 Task: Open Card Sales Contracts Review in Board Influencer Identification to Workspace Account Management and add a team member Softage.4@softage.net, a label Green, a checklist Lean Six Sigma, an attachment from Trello, a color Green and finally, add a card description 'Research and develop new service offerings' and a comment 'Given the potential impact of this task on our company long-term goals, let us ensure that we approach it with a sense of strategic foresight.'. Add a start date 'Jan 08, 1900' with a due date 'Jan 15, 1900'
Action: Mouse moved to (802, 234)
Screenshot: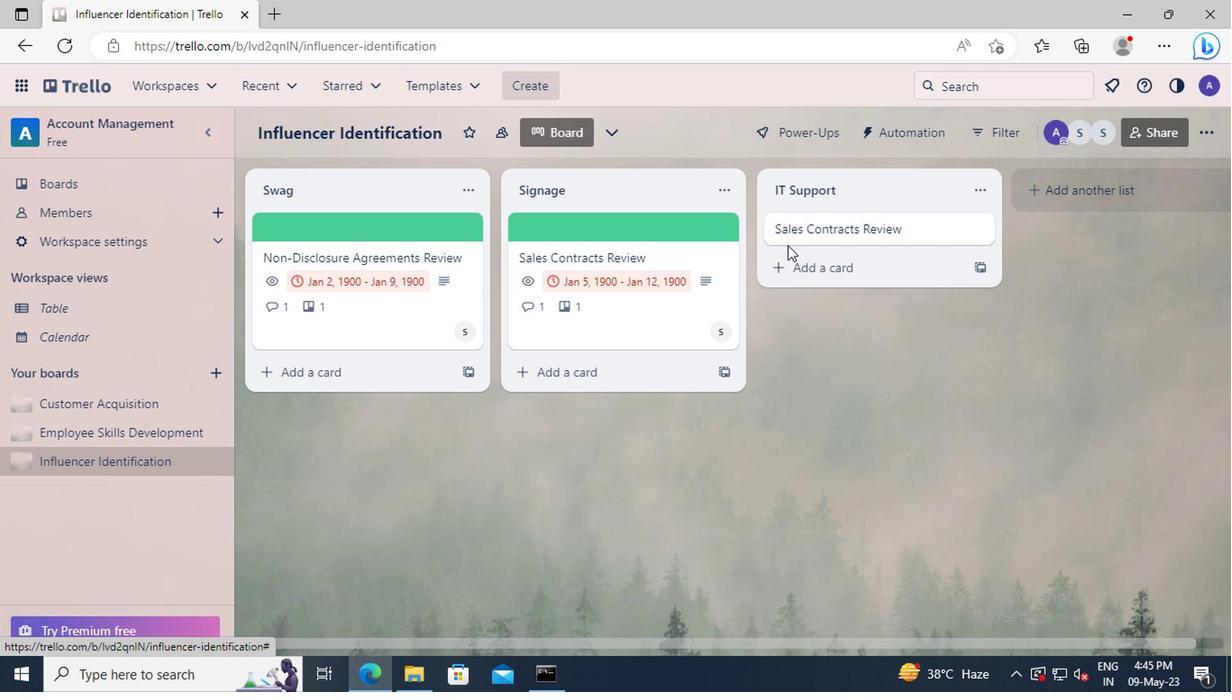 
Action: Mouse pressed left at (802, 234)
Screenshot: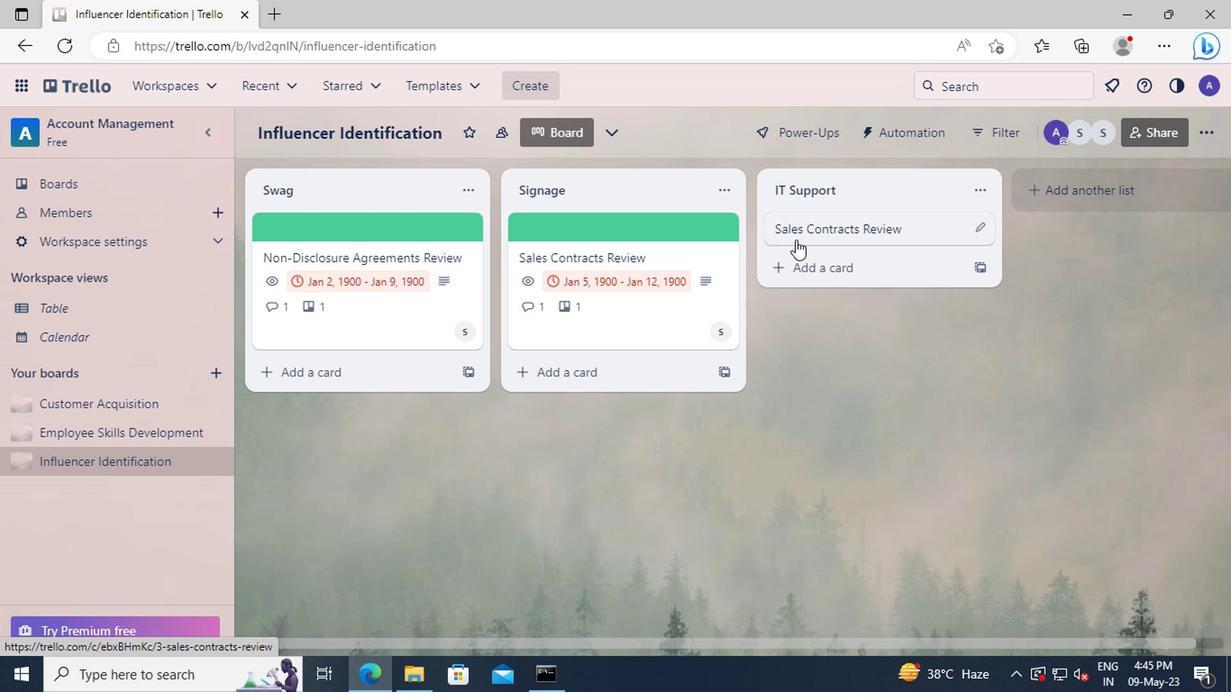 
Action: Mouse moved to (827, 289)
Screenshot: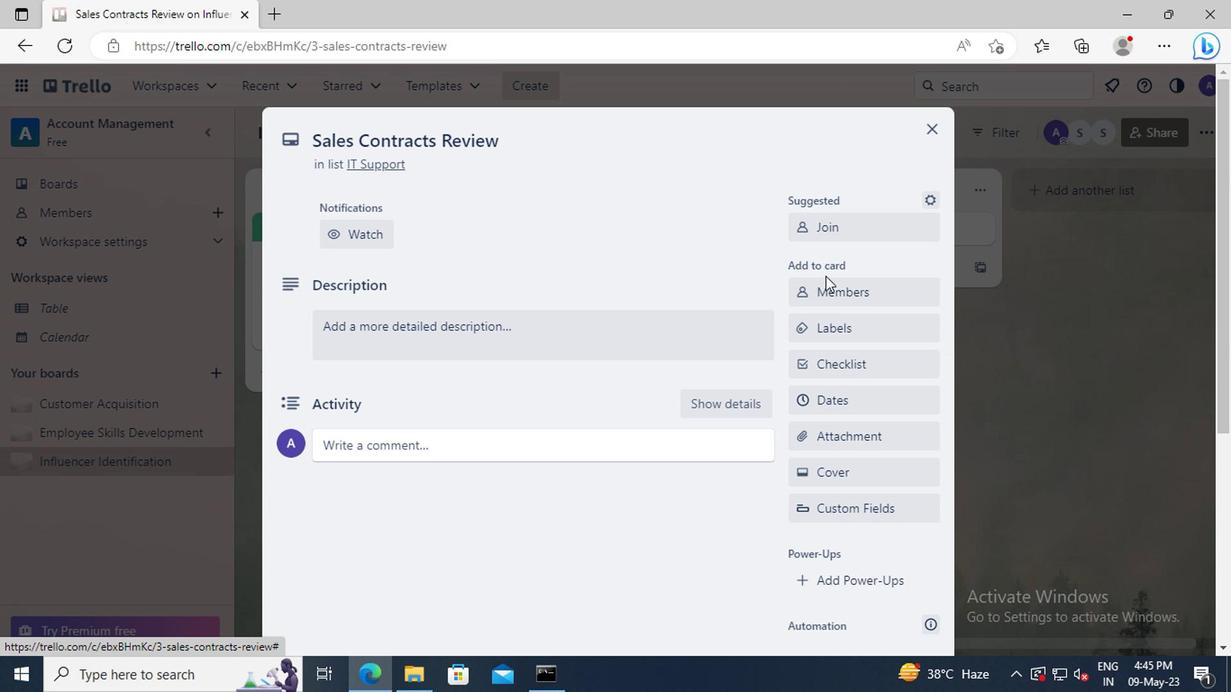 
Action: Mouse pressed left at (827, 289)
Screenshot: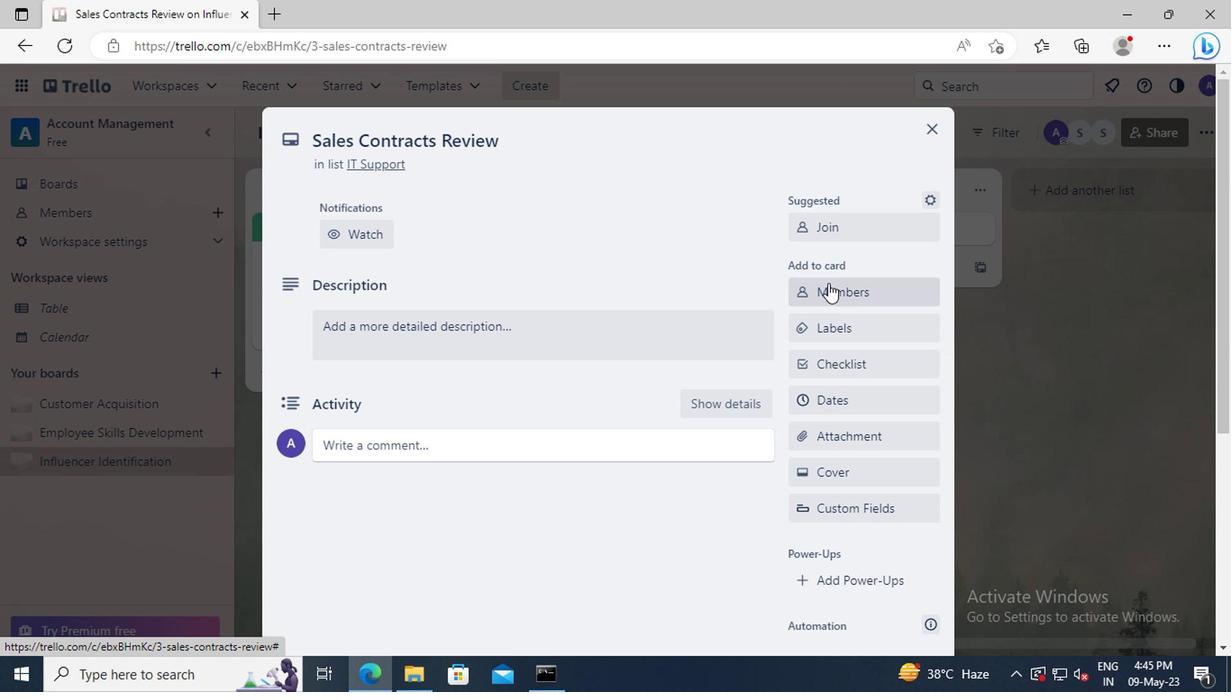 
Action: Mouse moved to (839, 374)
Screenshot: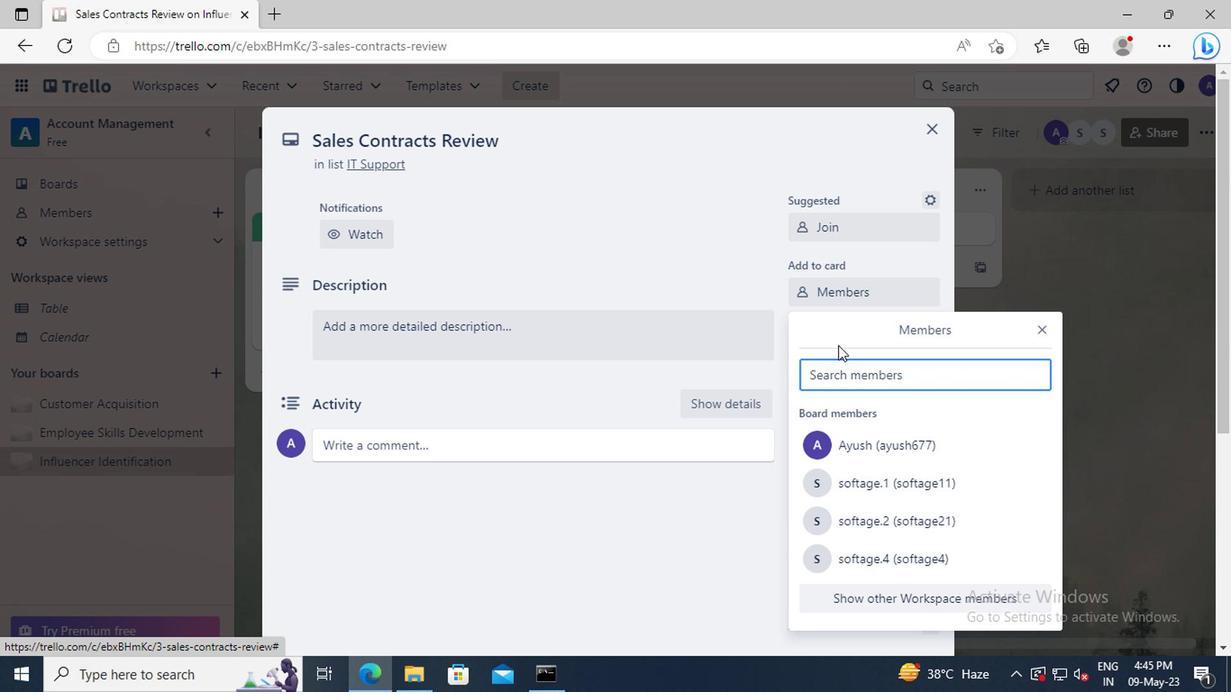 
Action: Mouse pressed left at (839, 374)
Screenshot: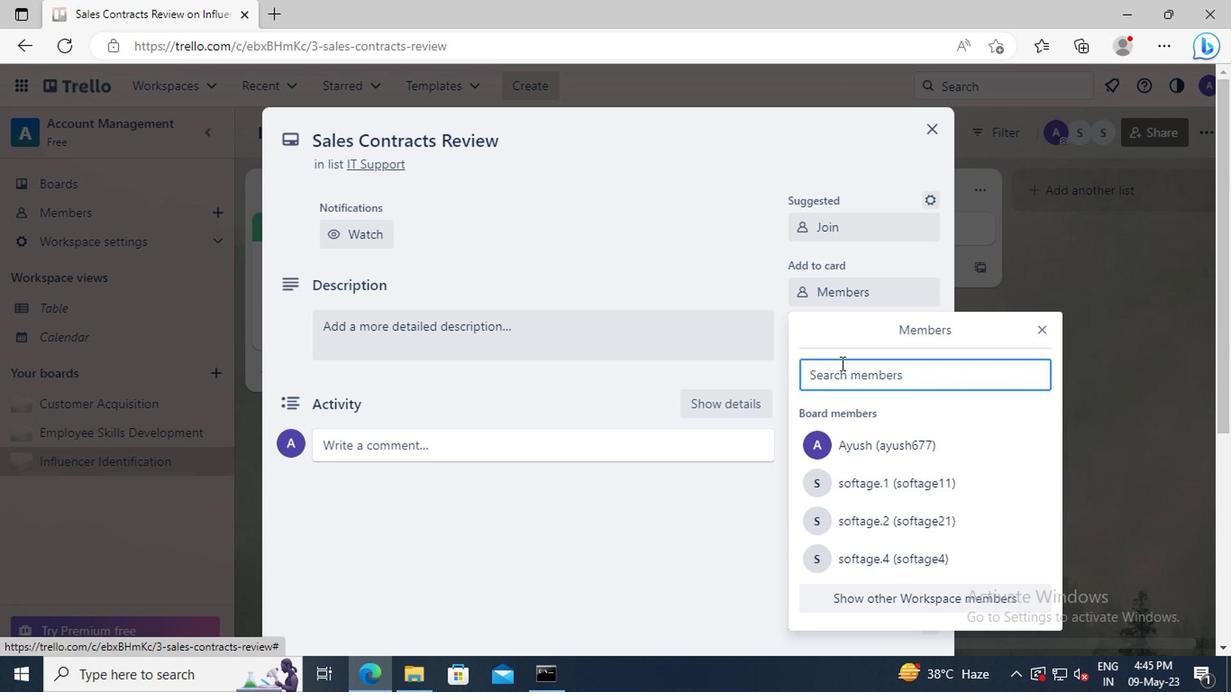 
Action: Key pressed <Key.shift_r>Softage.4
Screenshot: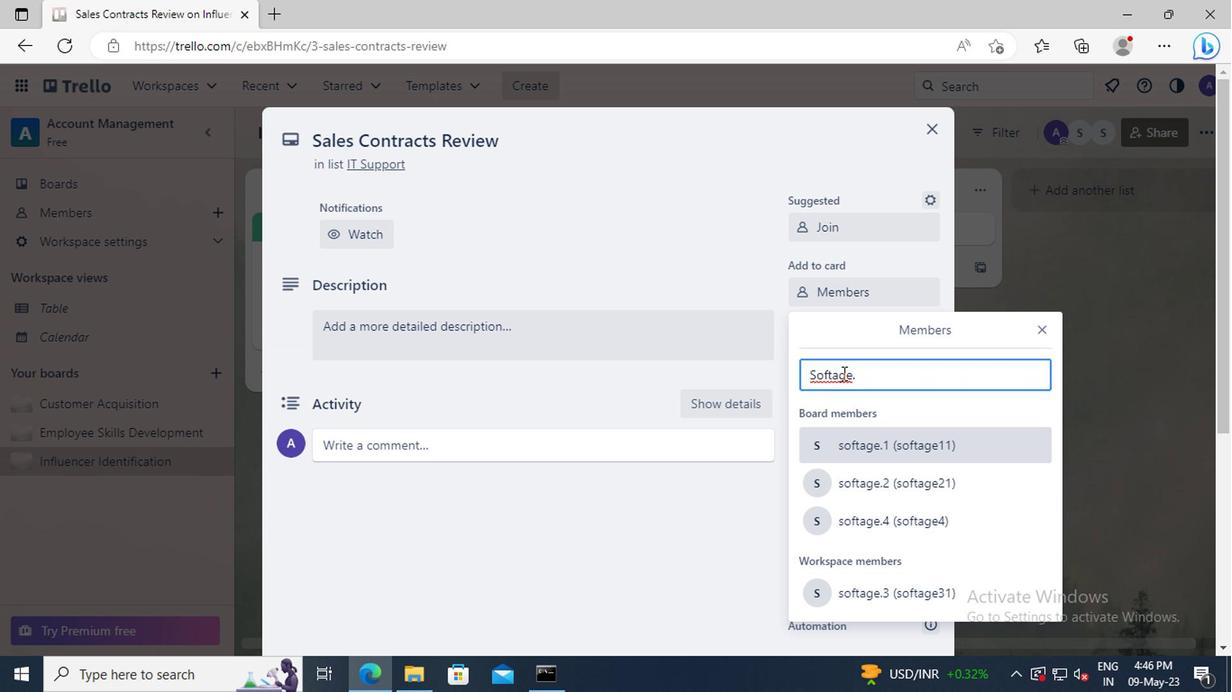 
Action: Mouse moved to (854, 447)
Screenshot: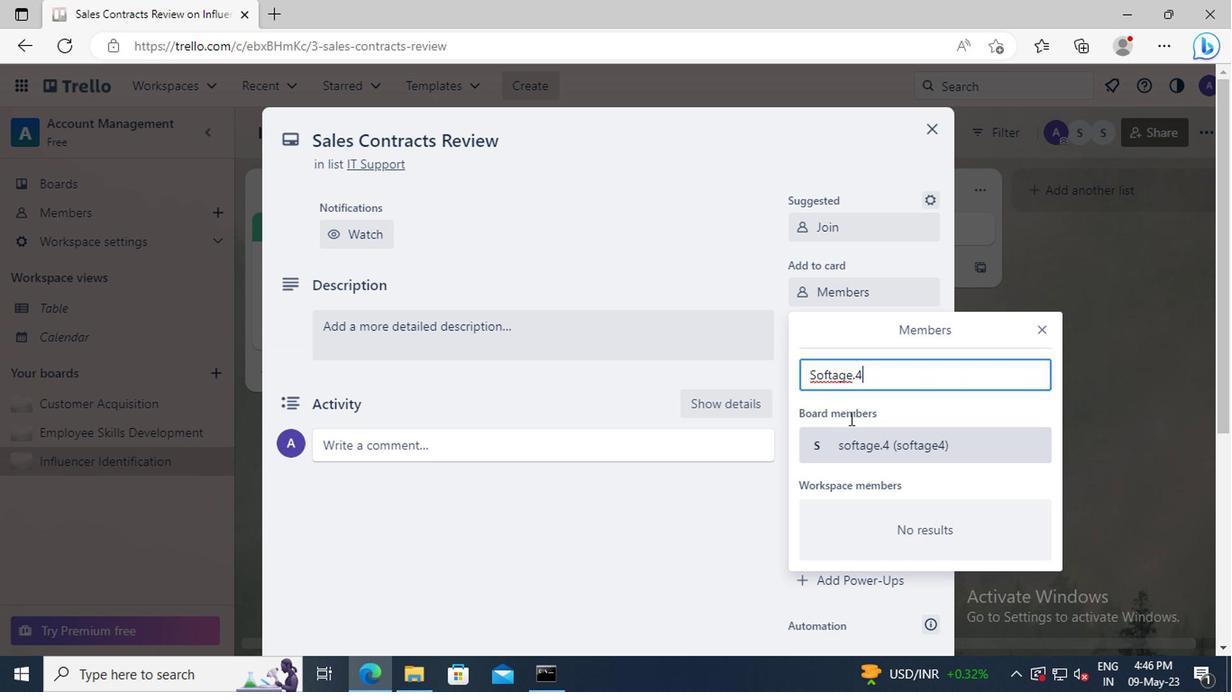 
Action: Mouse pressed left at (854, 447)
Screenshot: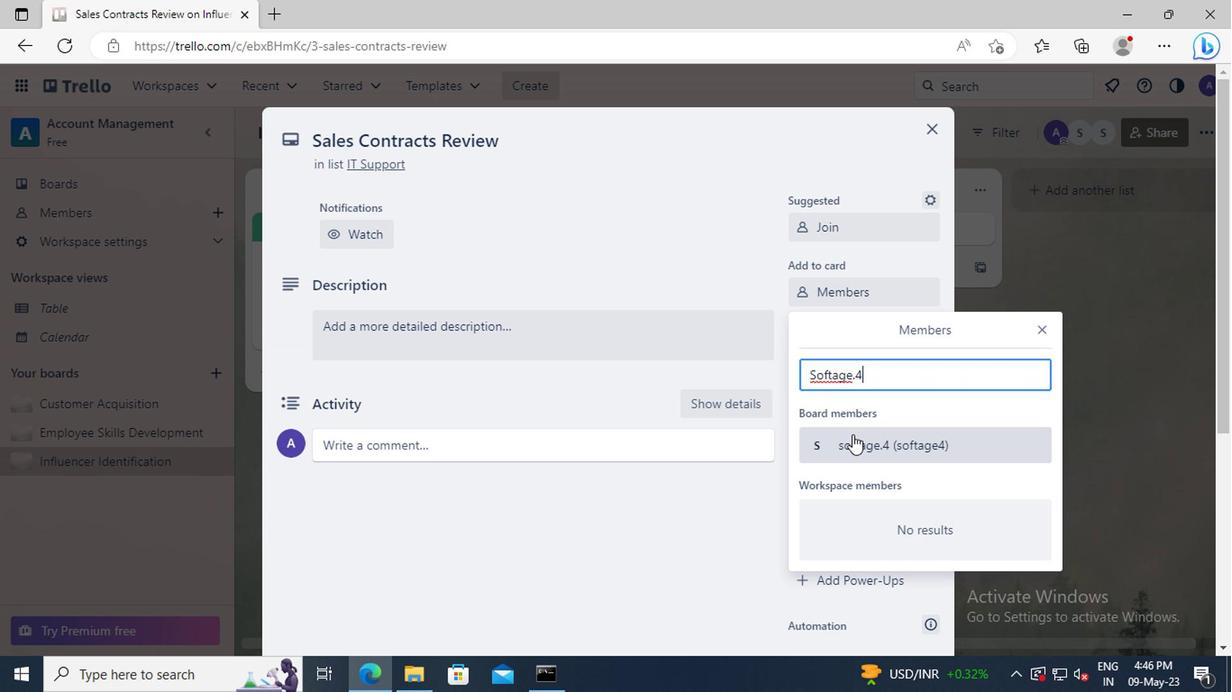 
Action: Mouse moved to (1034, 329)
Screenshot: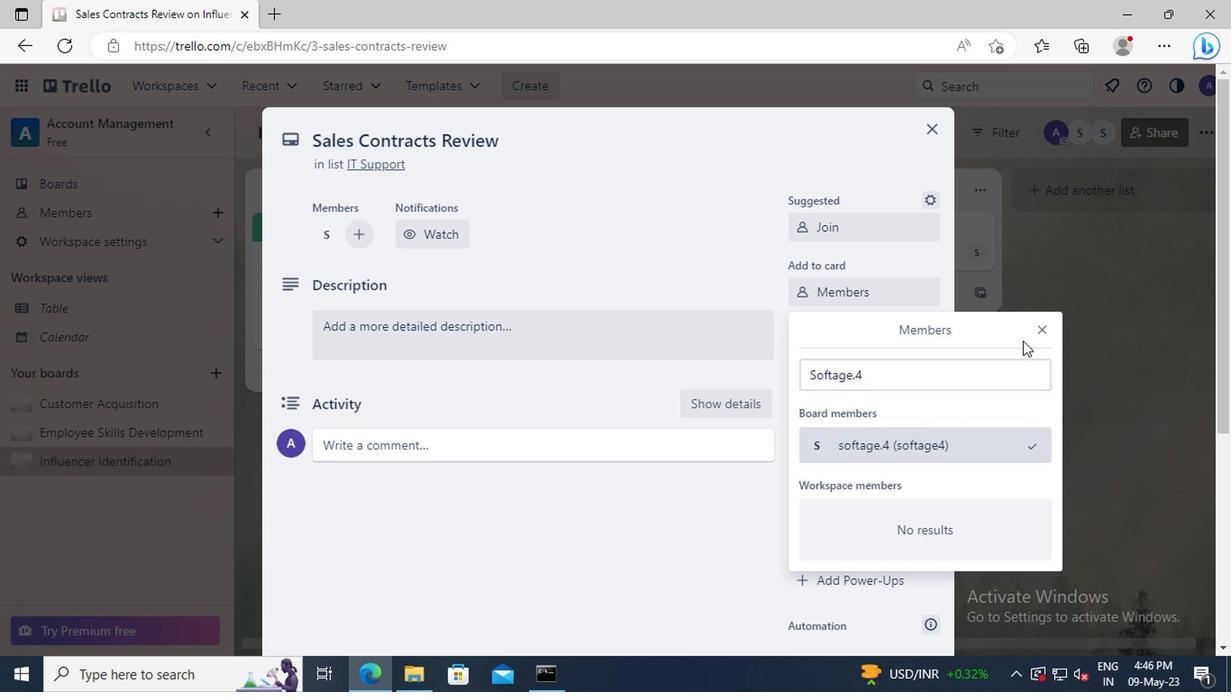 
Action: Mouse pressed left at (1034, 329)
Screenshot: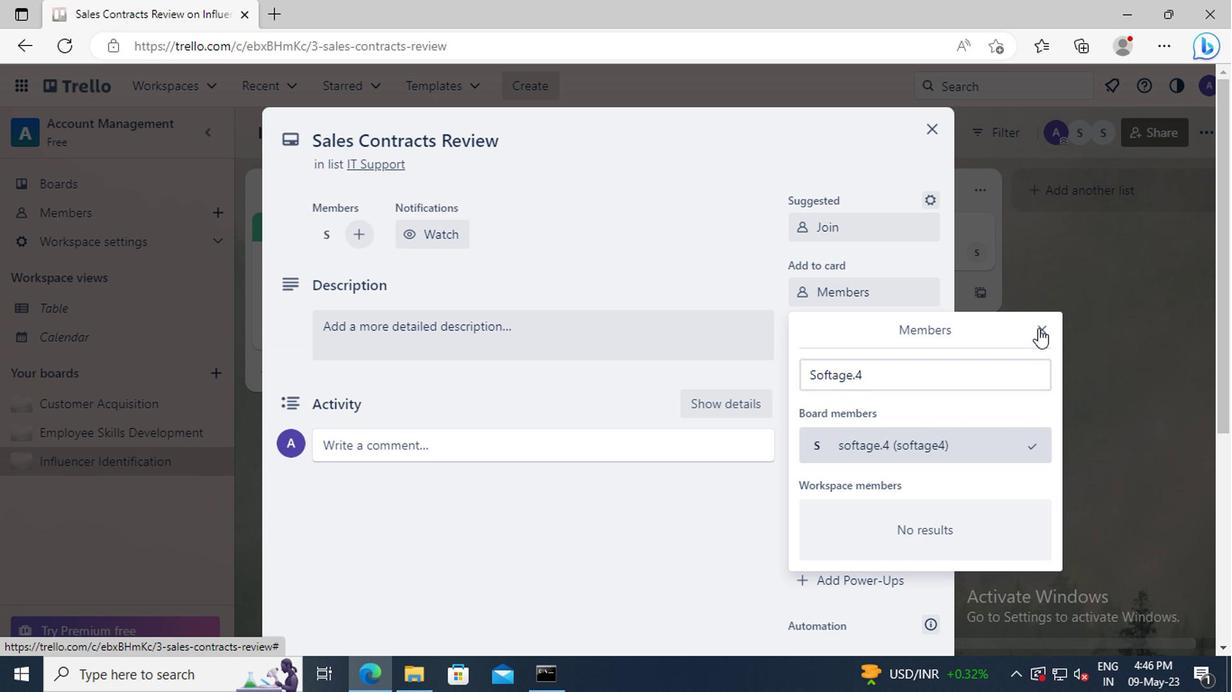 
Action: Mouse moved to (861, 341)
Screenshot: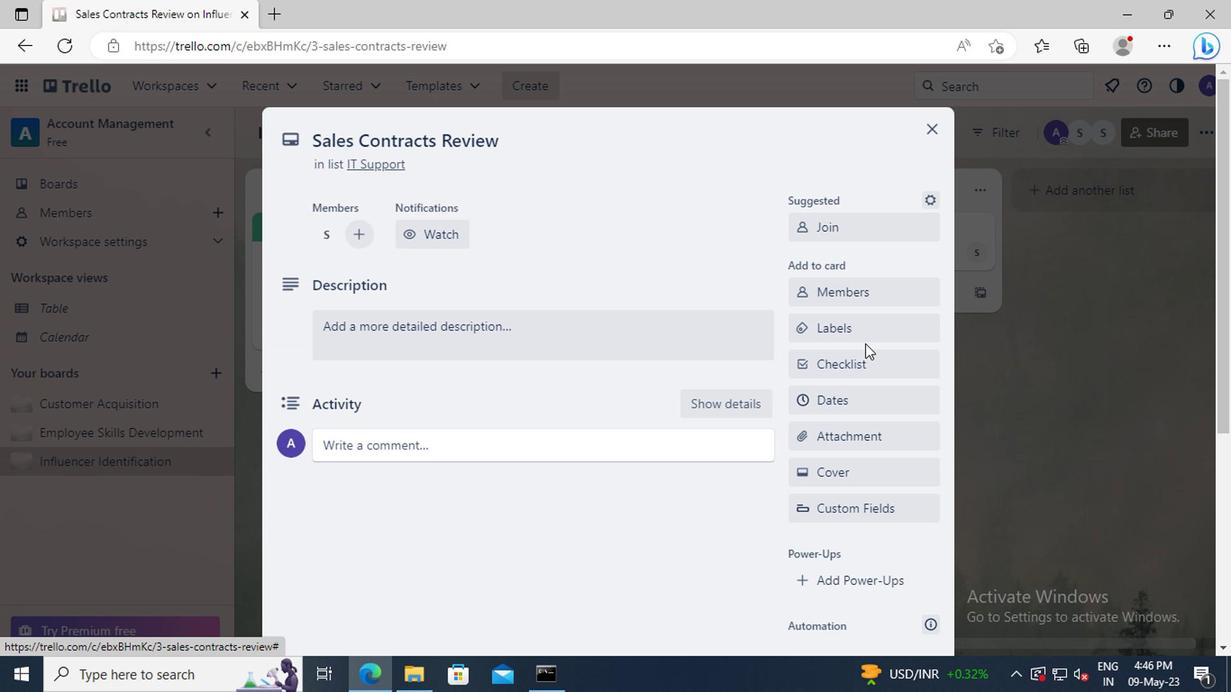
Action: Mouse pressed left at (861, 341)
Screenshot: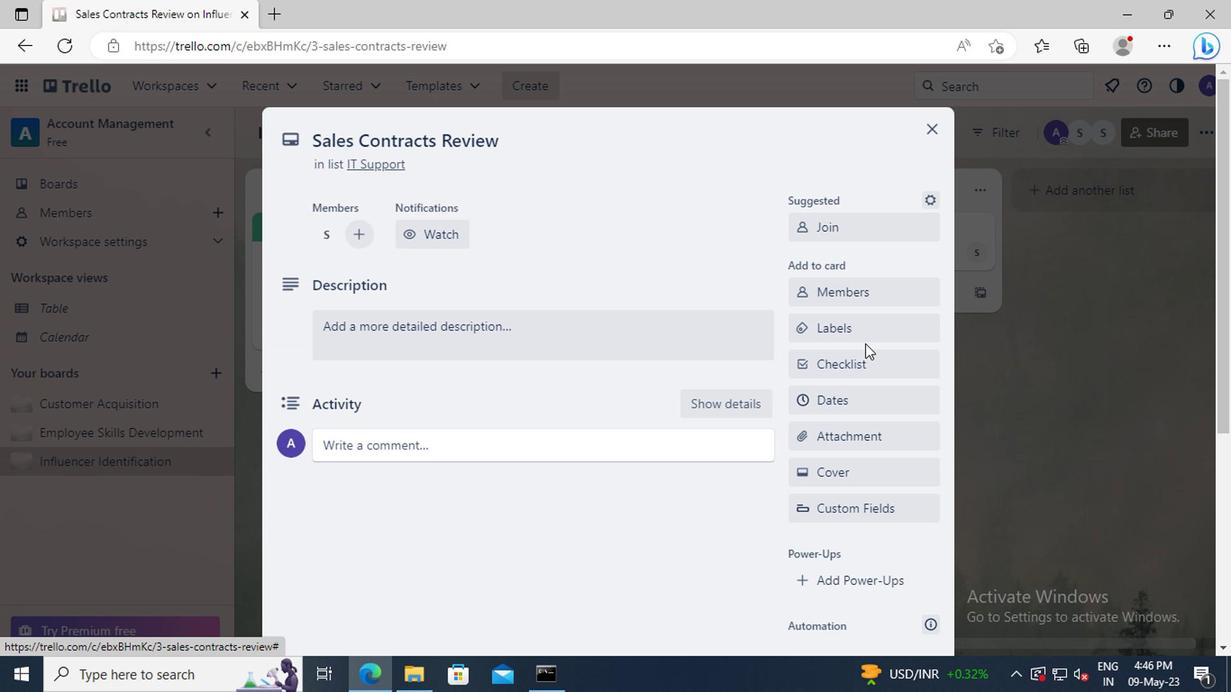 
Action: Mouse moved to (887, 417)
Screenshot: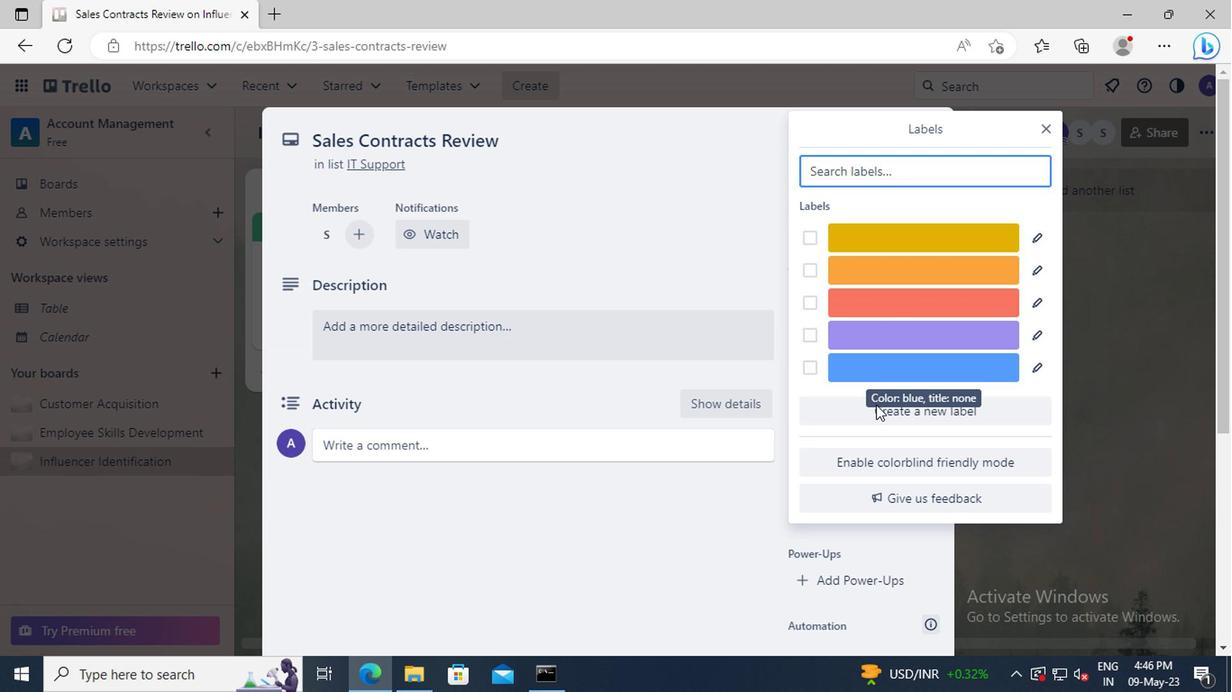 
Action: Mouse pressed left at (887, 417)
Screenshot: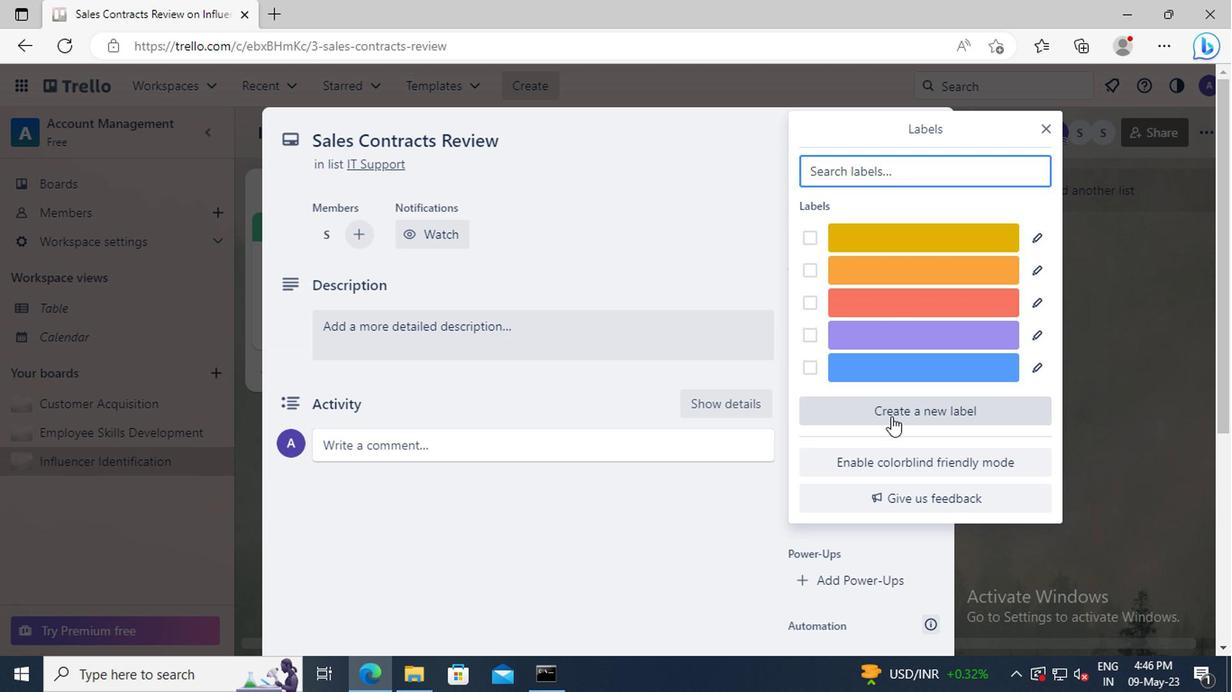 
Action: Mouse moved to (830, 397)
Screenshot: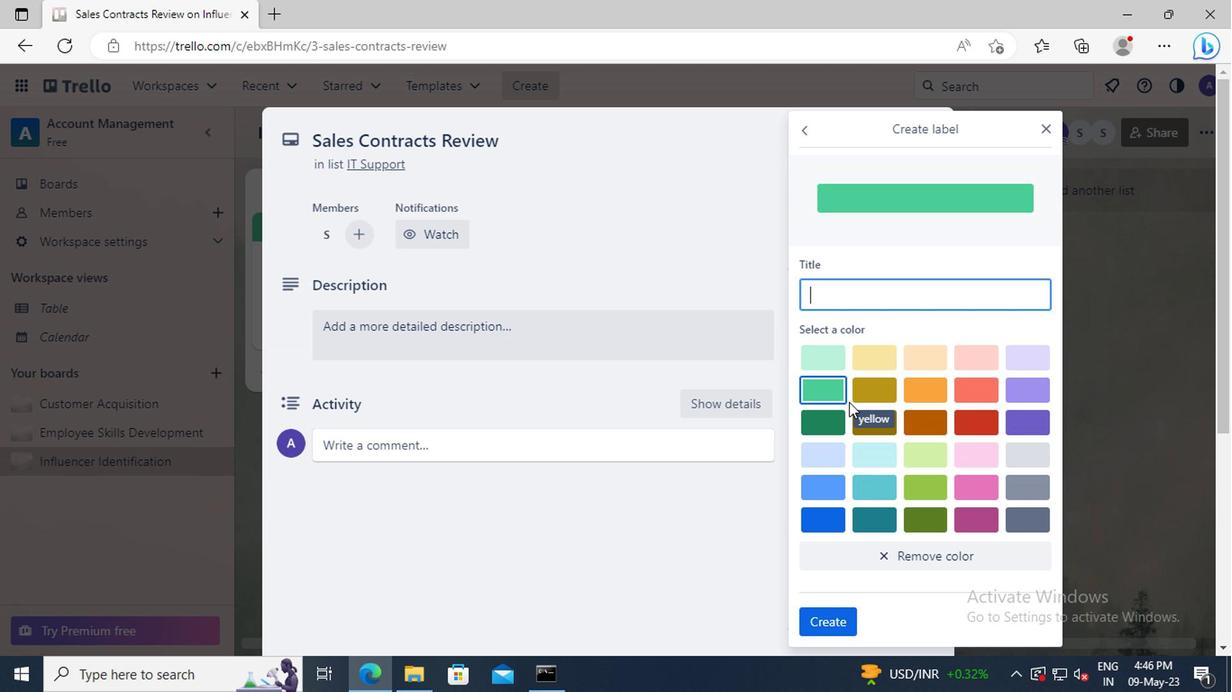 
Action: Mouse pressed left at (830, 397)
Screenshot: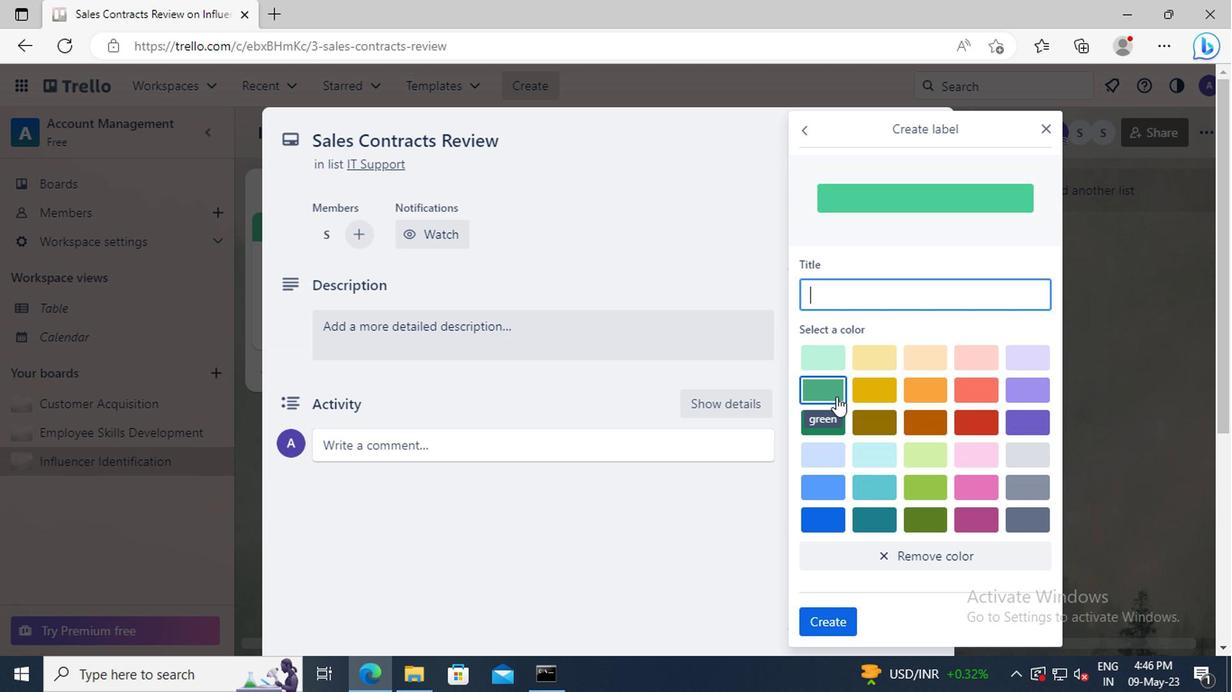 
Action: Mouse moved to (828, 631)
Screenshot: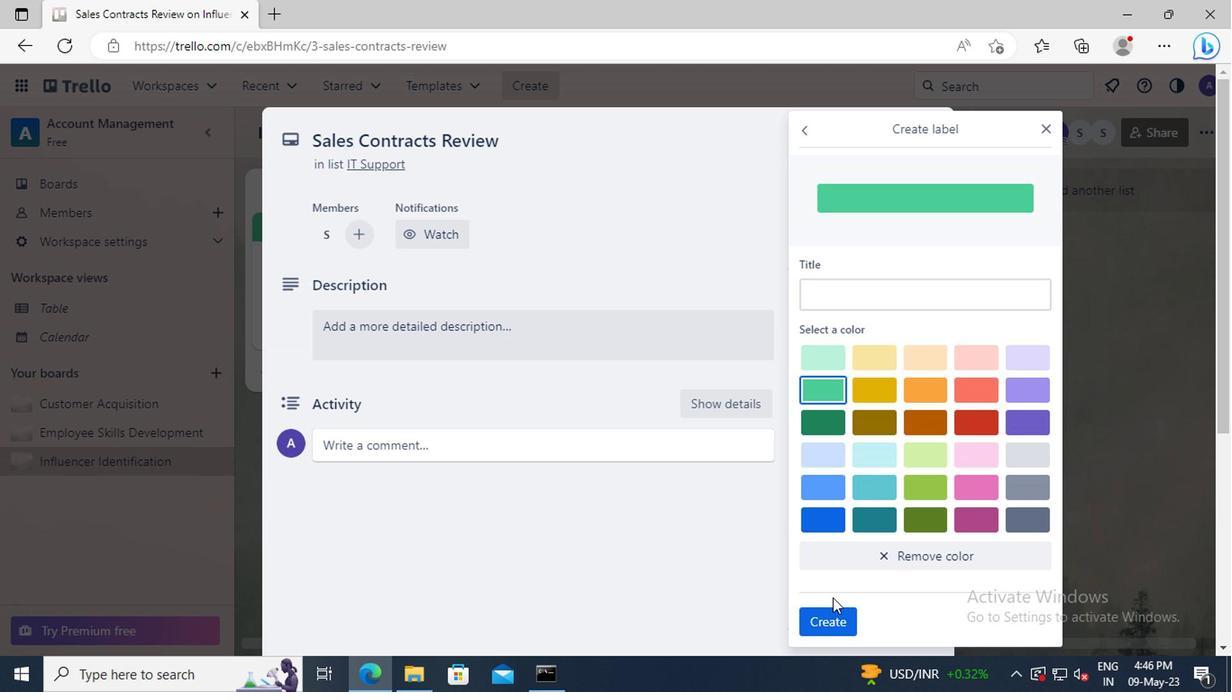 
Action: Mouse pressed left at (828, 631)
Screenshot: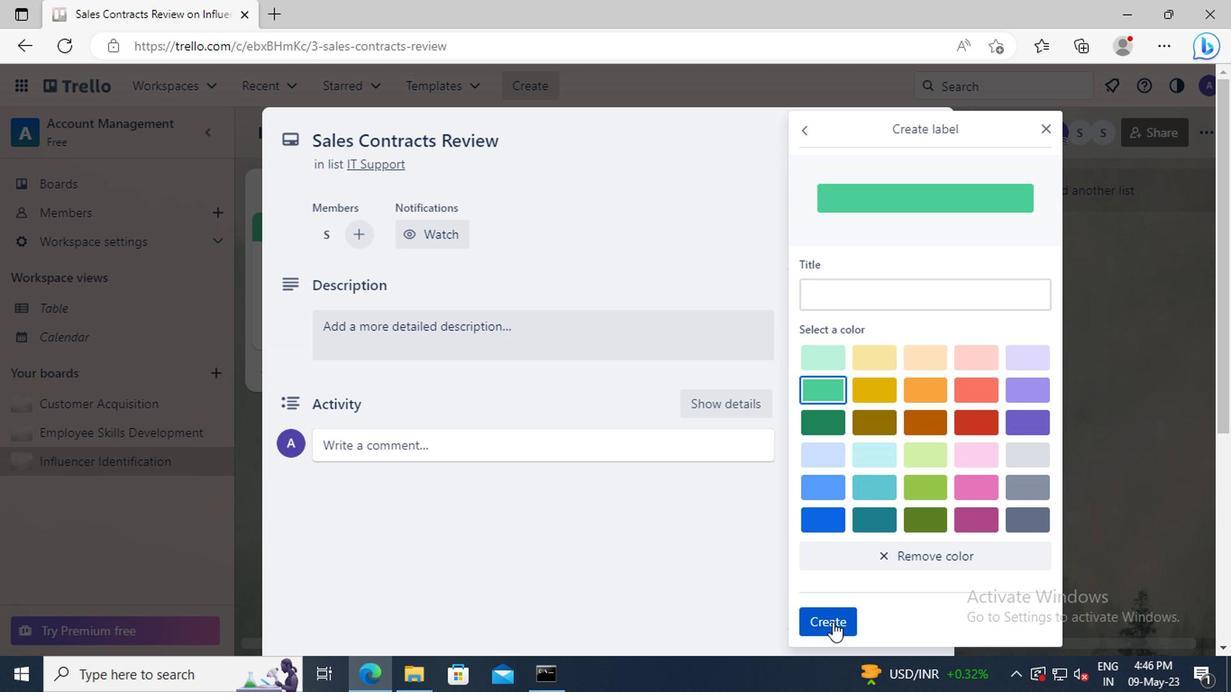 
Action: Mouse moved to (1040, 130)
Screenshot: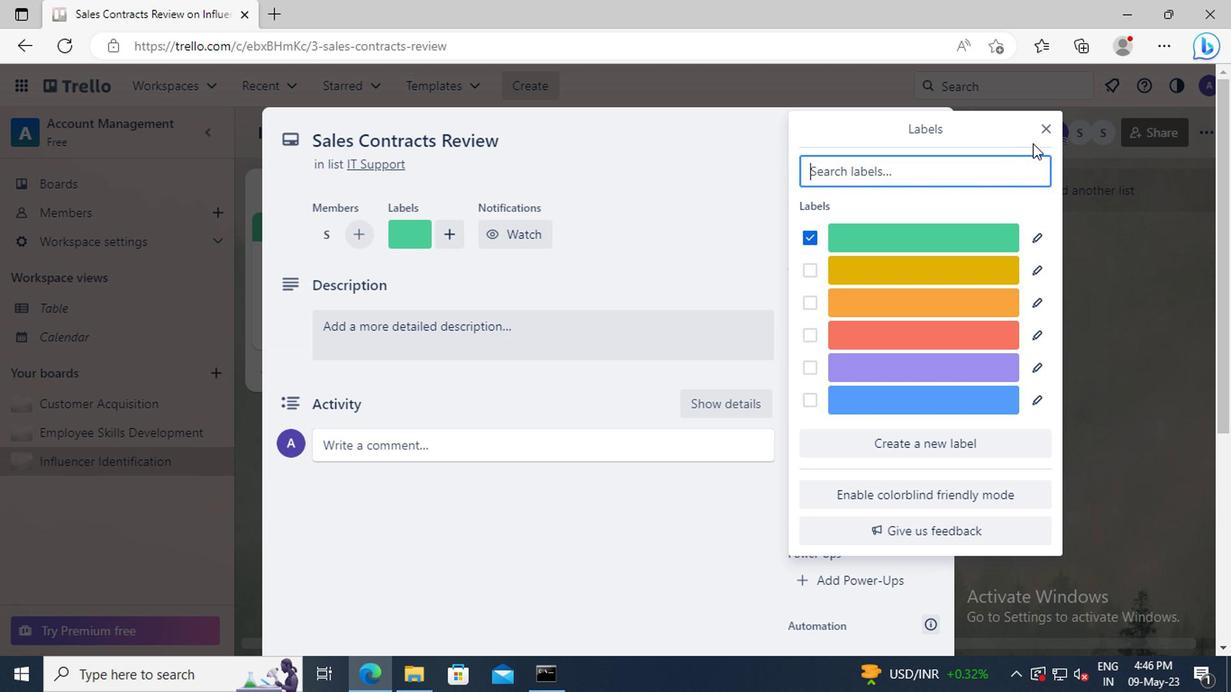 
Action: Mouse pressed left at (1040, 130)
Screenshot: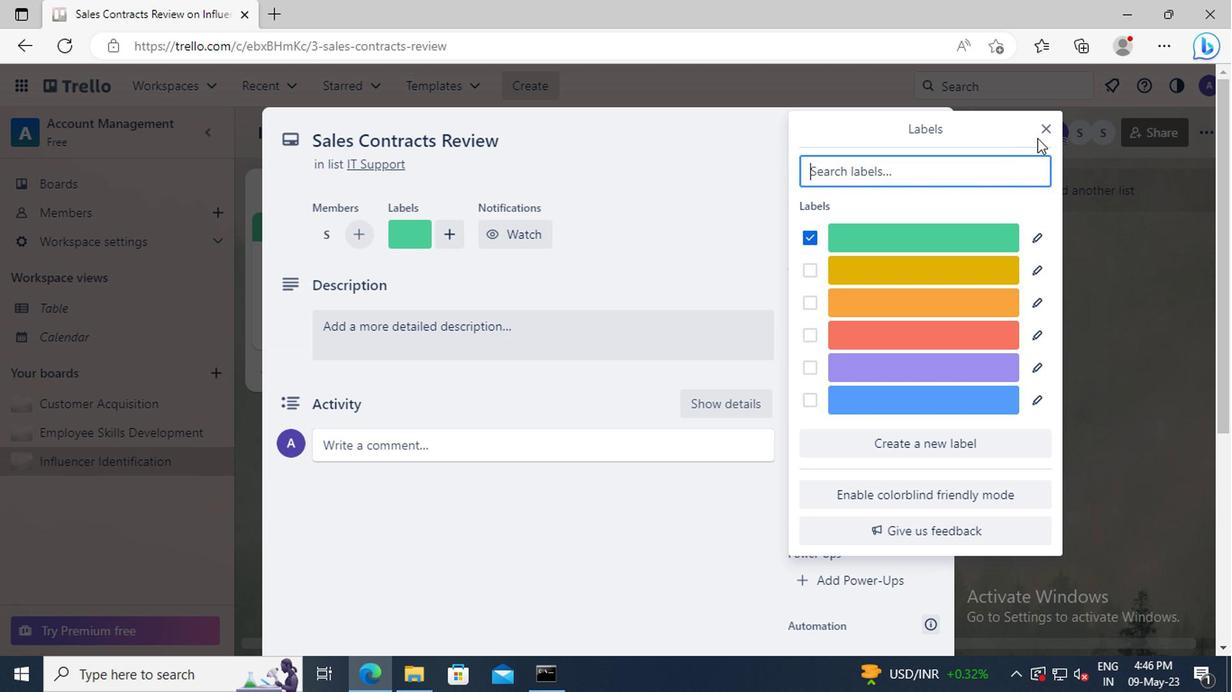 
Action: Mouse moved to (891, 363)
Screenshot: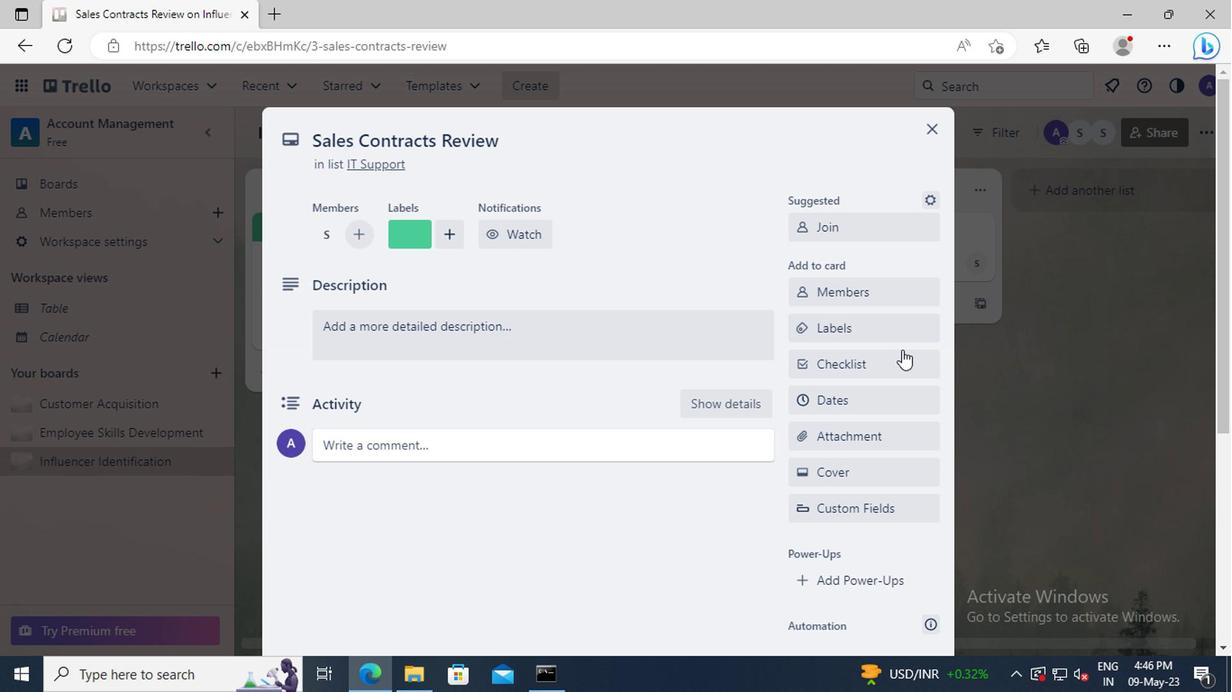 
Action: Mouse pressed left at (891, 363)
Screenshot: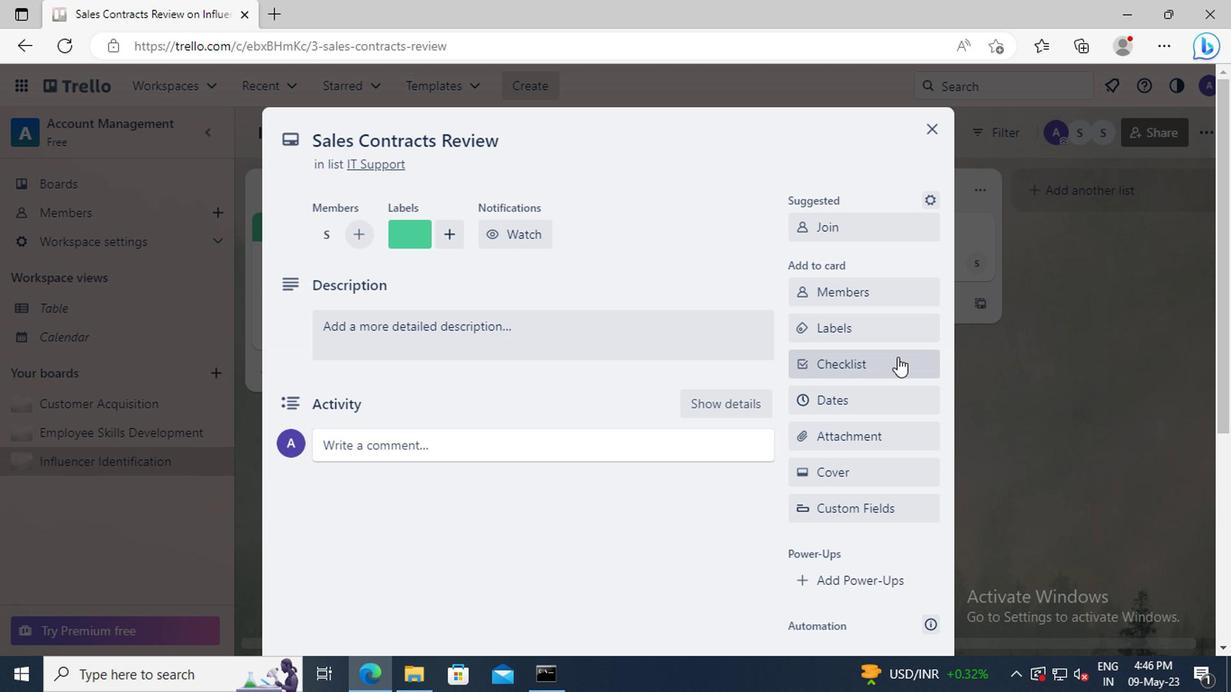 
Action: Key pressed <Key.shift>LEAN<Key.space><Key.shift>SIX<Key.space><Key.shift>SIGMA
Screenshot: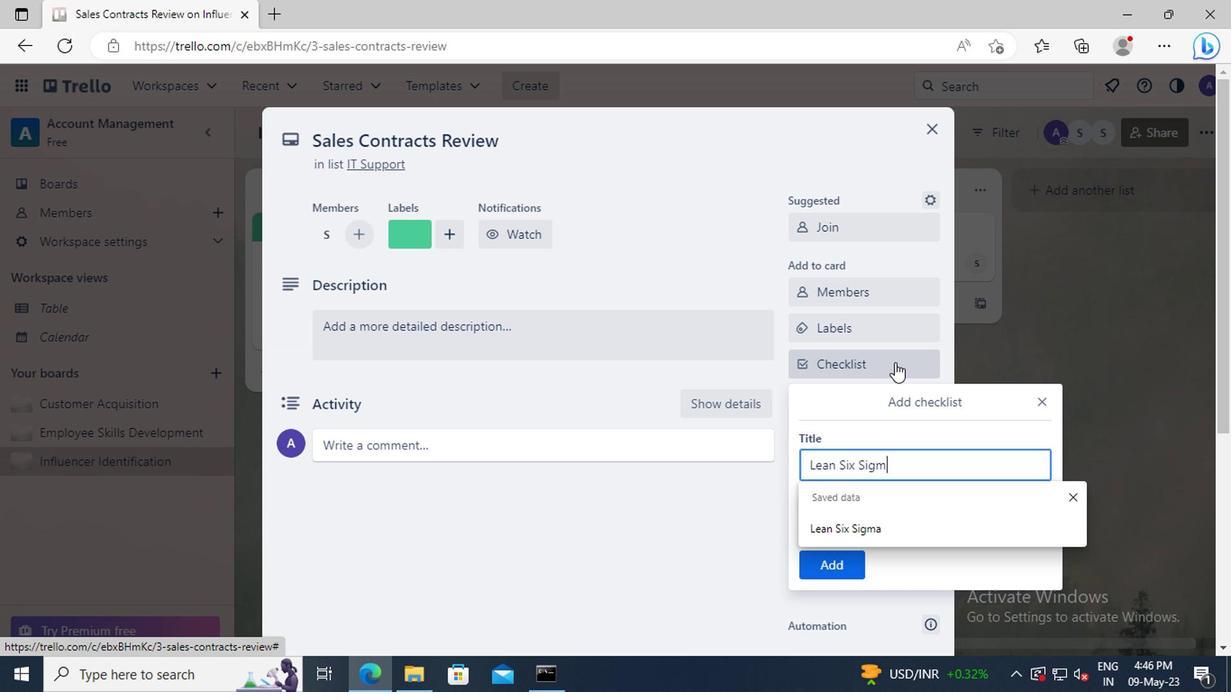 
Action: Mouse moved to (851, 563)
Screenshot: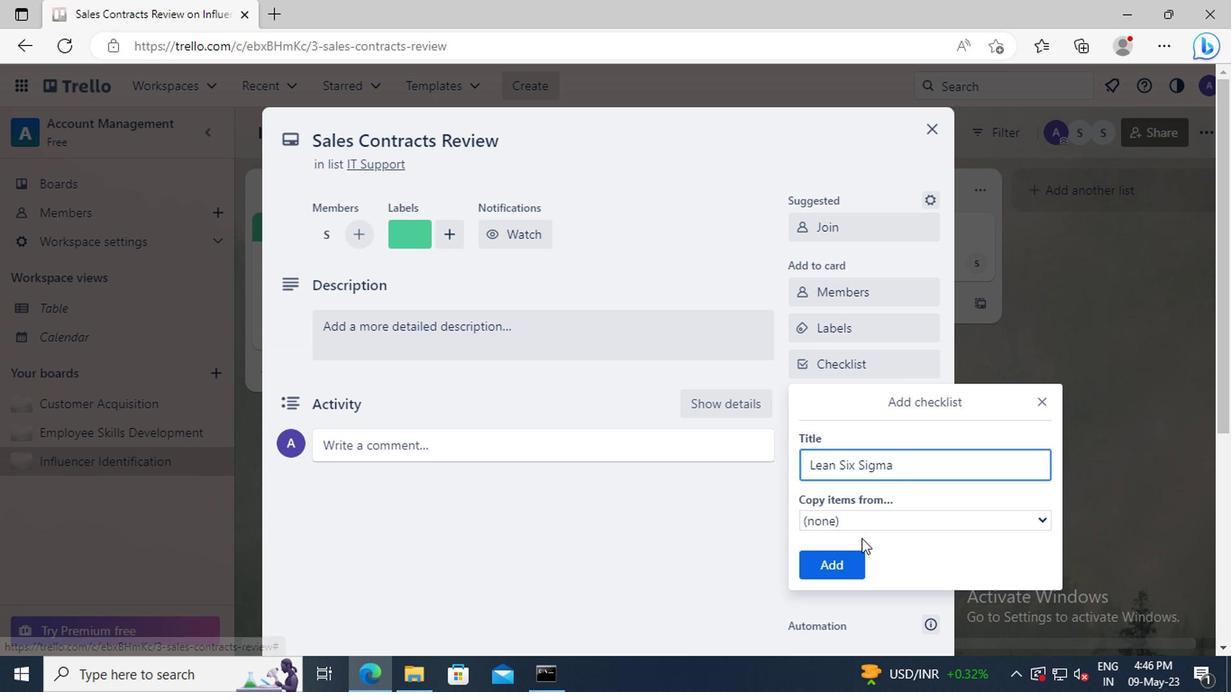 
Action: Mouse pressed left at (851, 563)
Screenshot: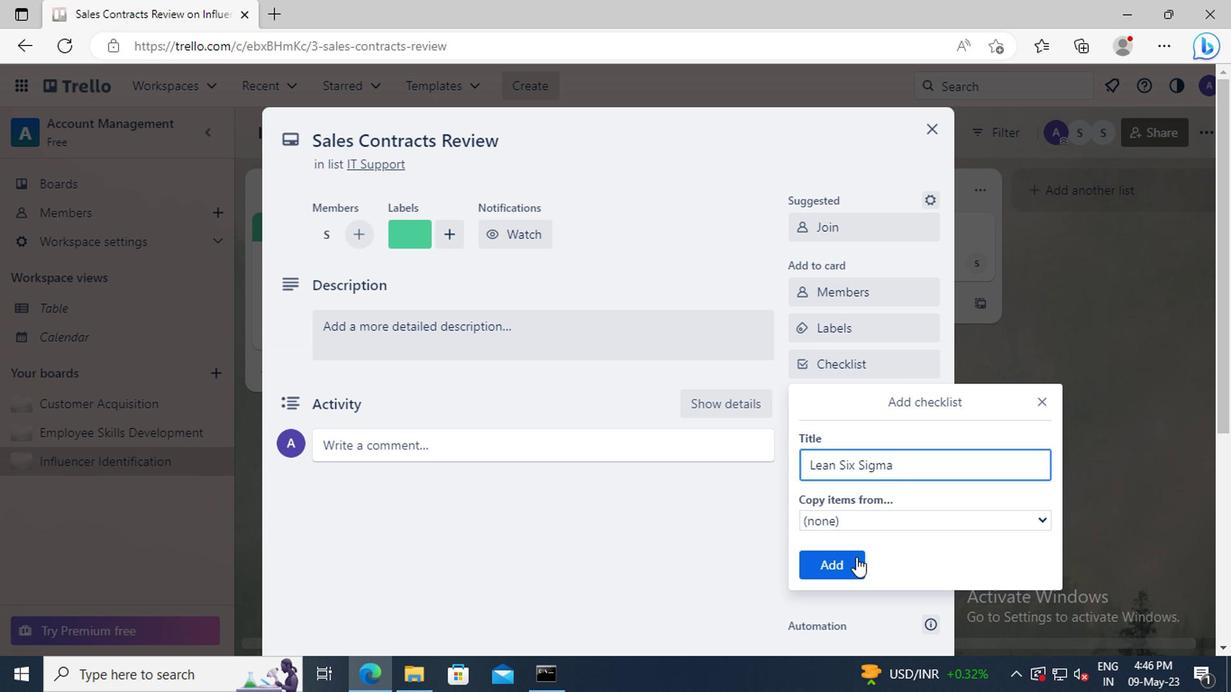 
Action: Mouse moved to (849, 447)
Screenshot: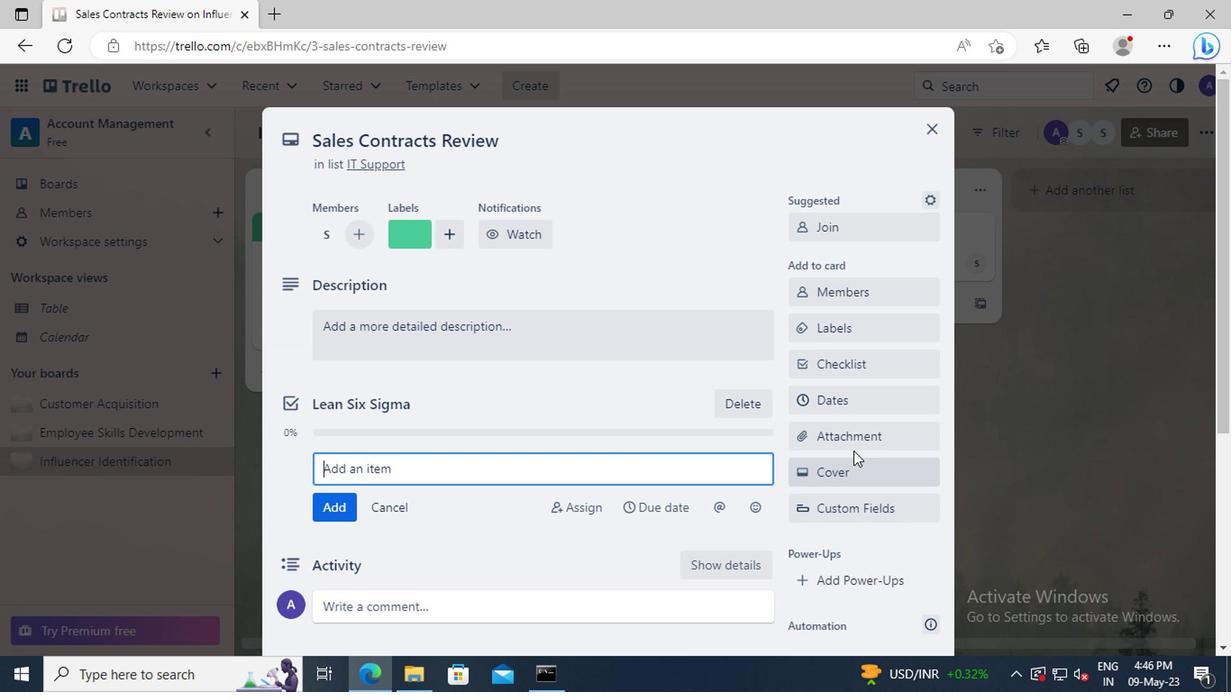 
Action: Mouse pressed left at (849, 447)
Screenshot: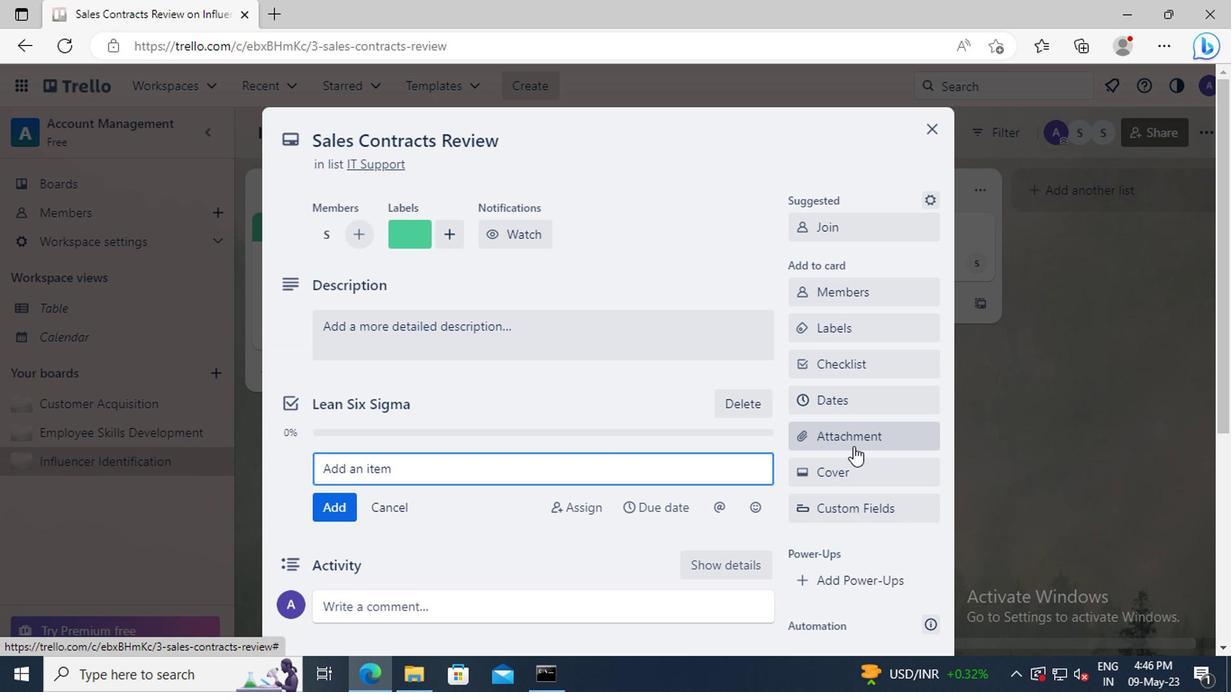 
Action: Mouse moved to (837, 198)
Screenshot: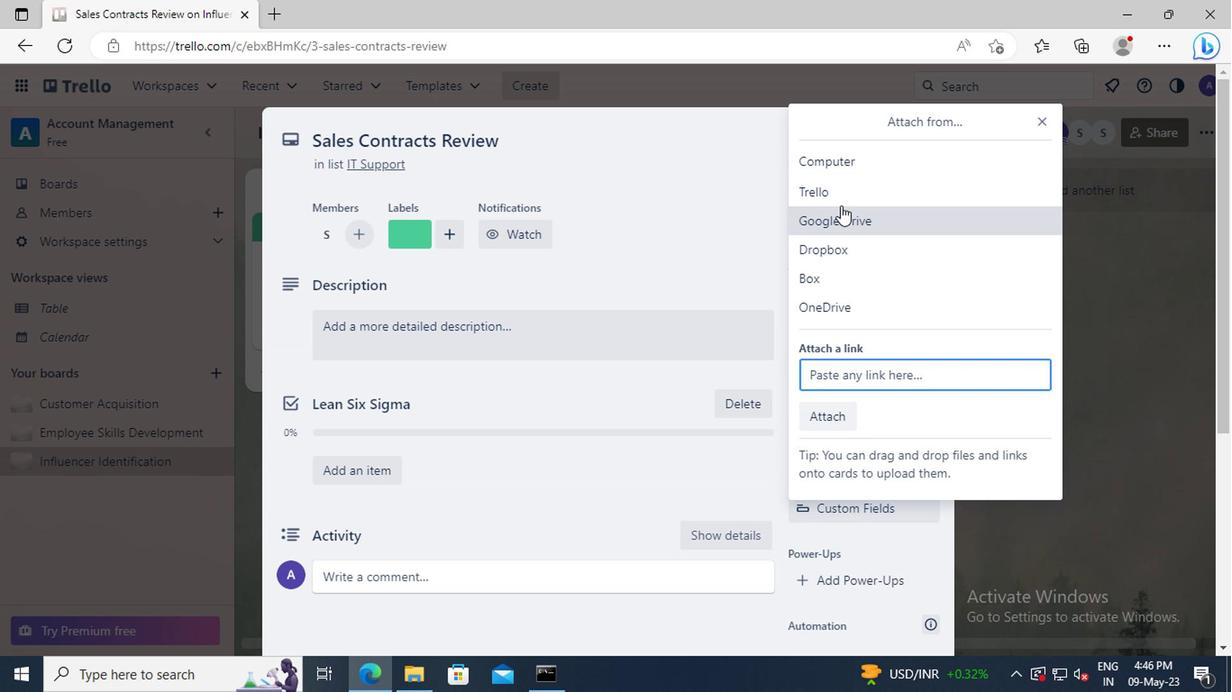 
Action: Mouse pressed left at (837, 198)
Screenshot: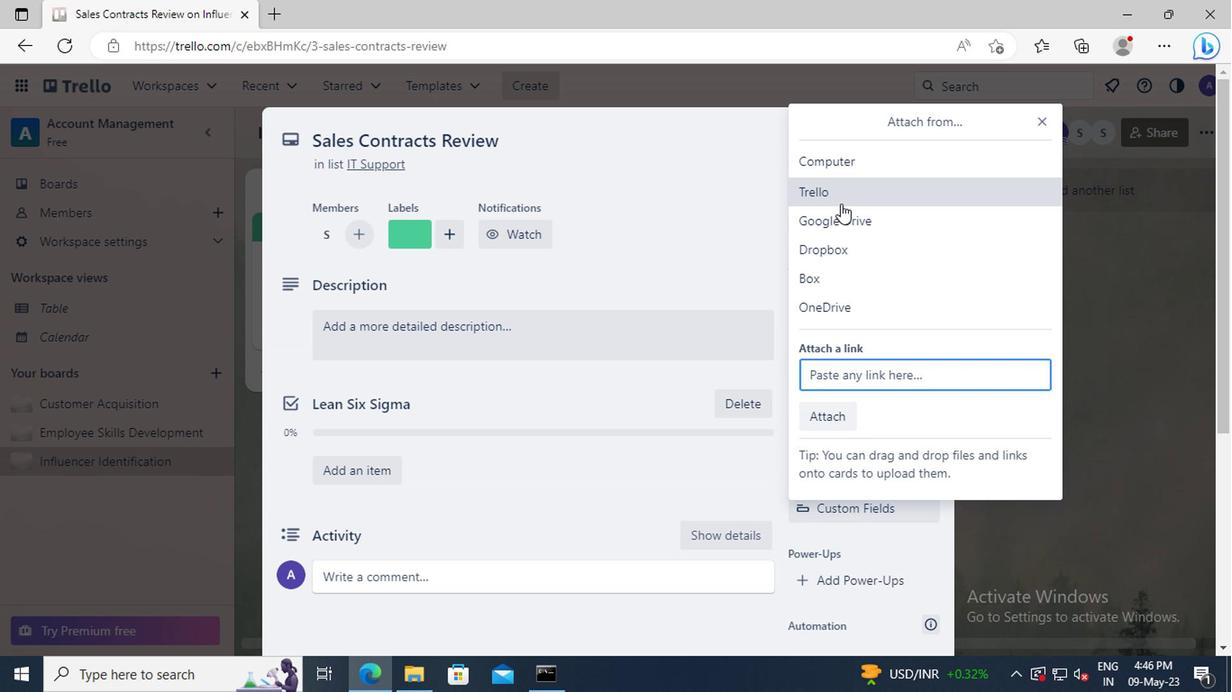 
Action: Mouse moved to (844, 259)
Screenshot: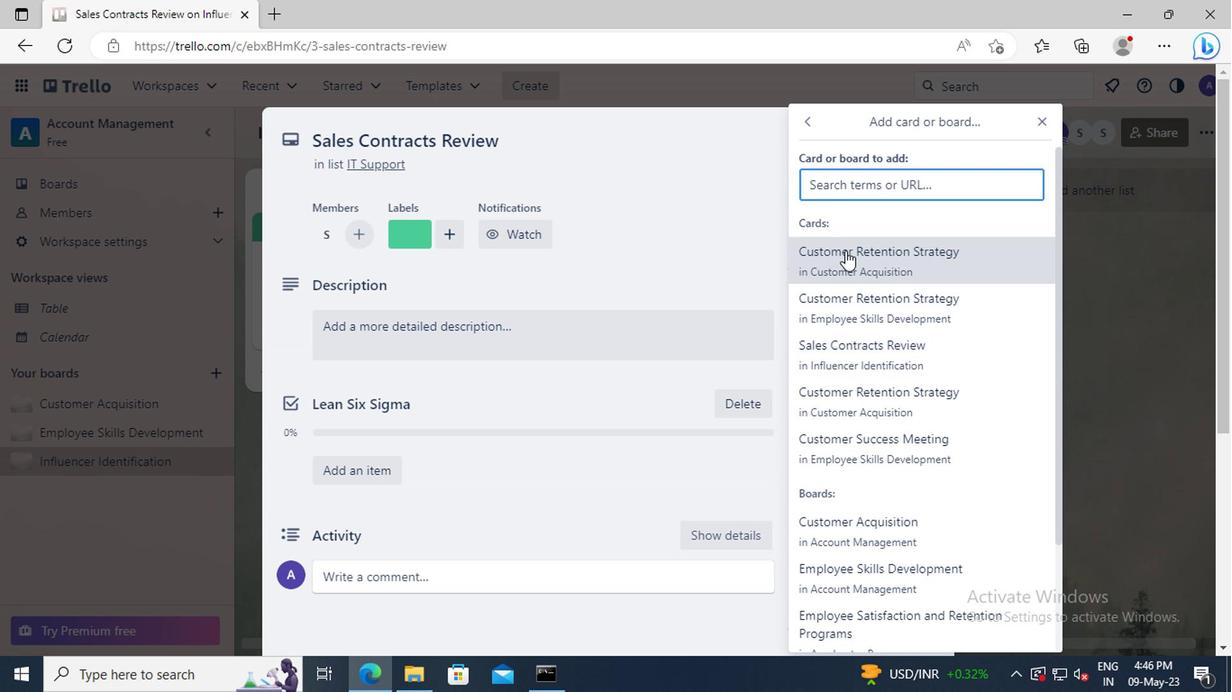 
Action: Mouse pressed left at (844, 259)
Screenshot: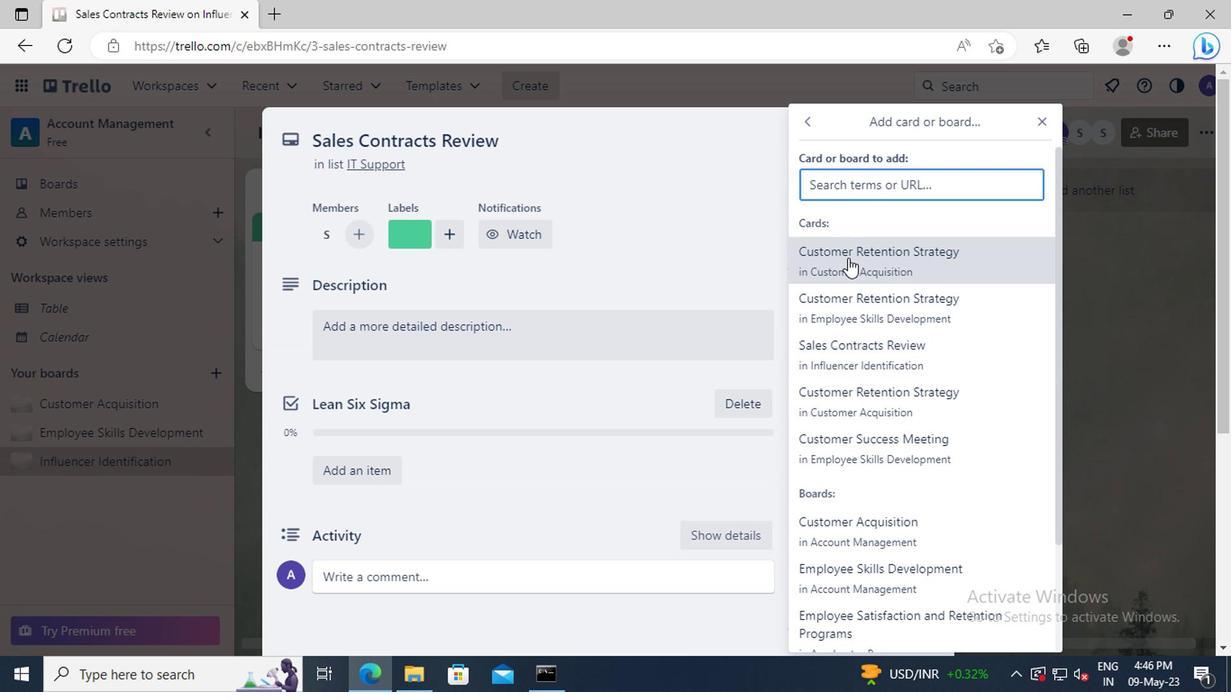 
Action: Mouse moved to (835, 467)
Screenshot: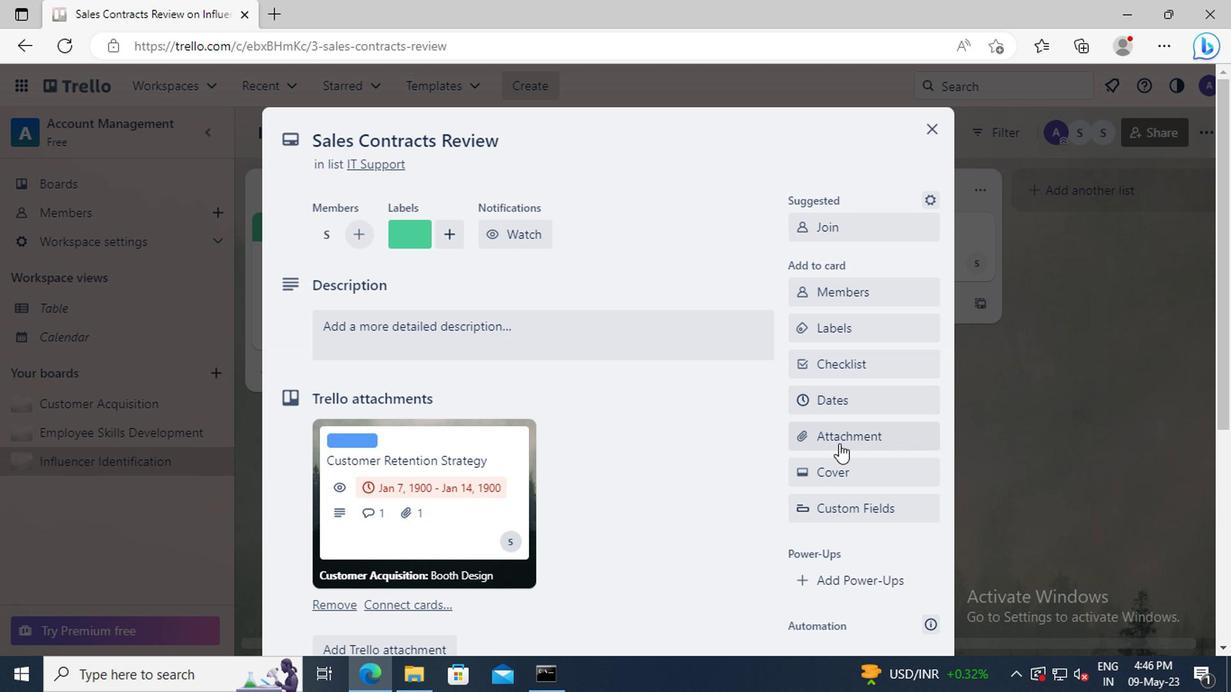 
Action: Mouse pressed left at (835, 467)
Screenshot: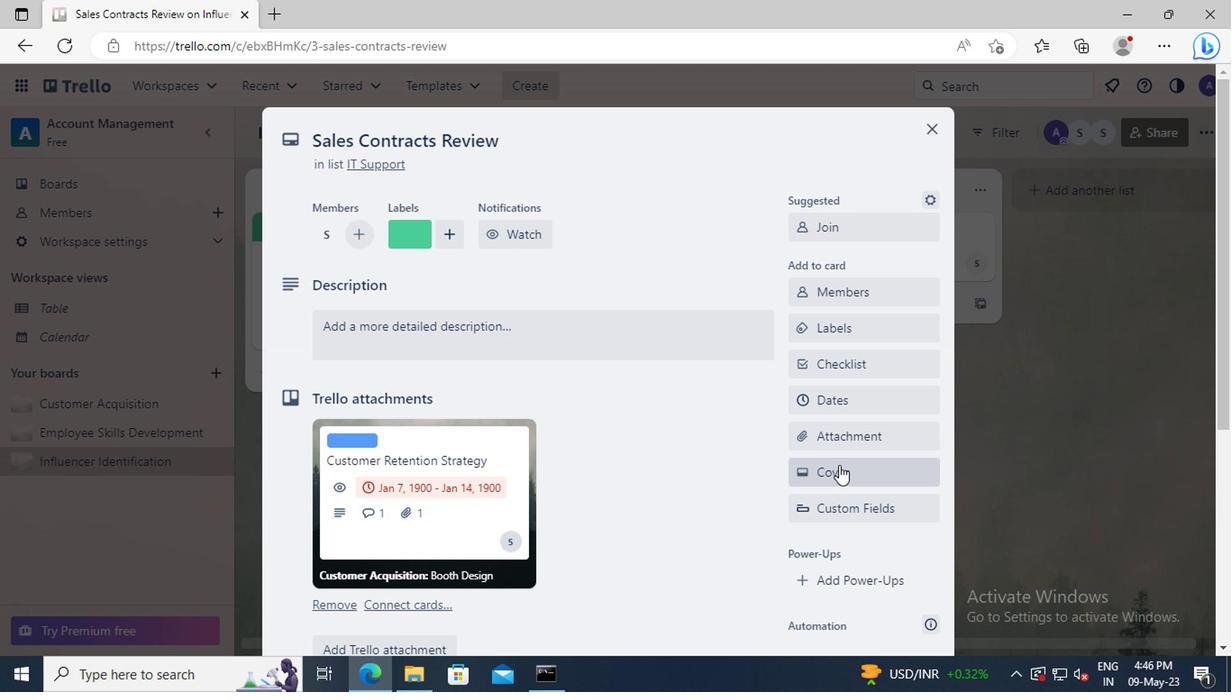 
Action: Mouse moved to (834, 306)
Screenshot: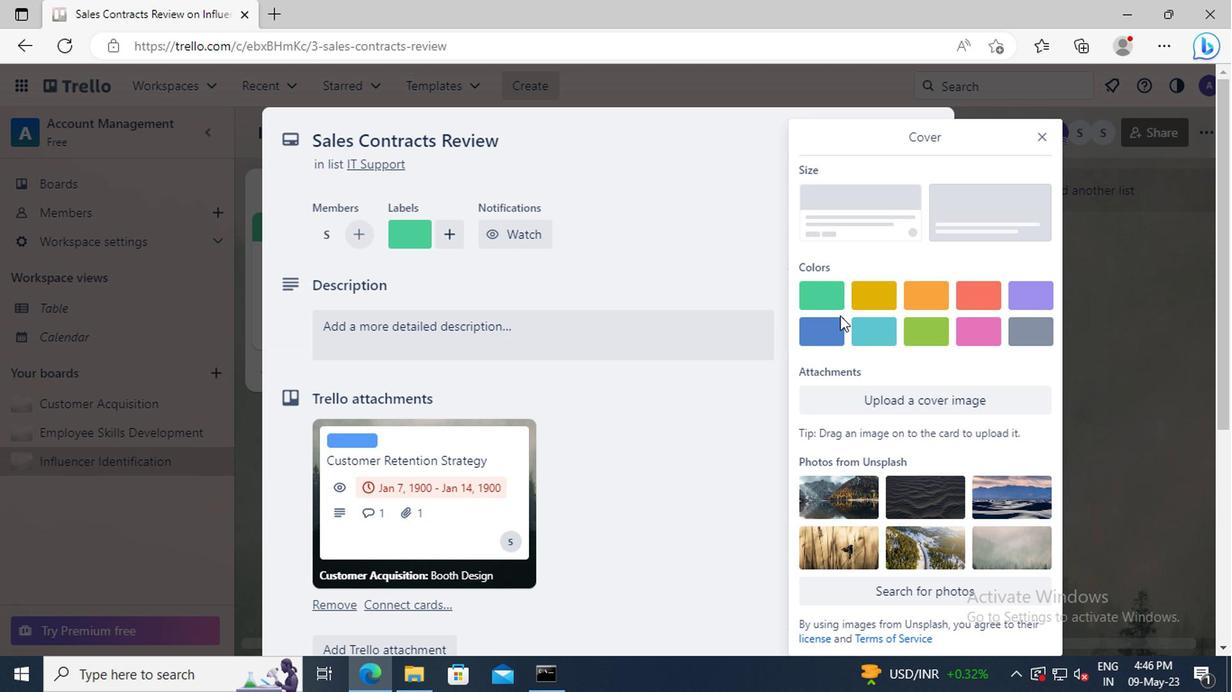 
Action: Mouse pressed left at (834, 306)
Screenshot: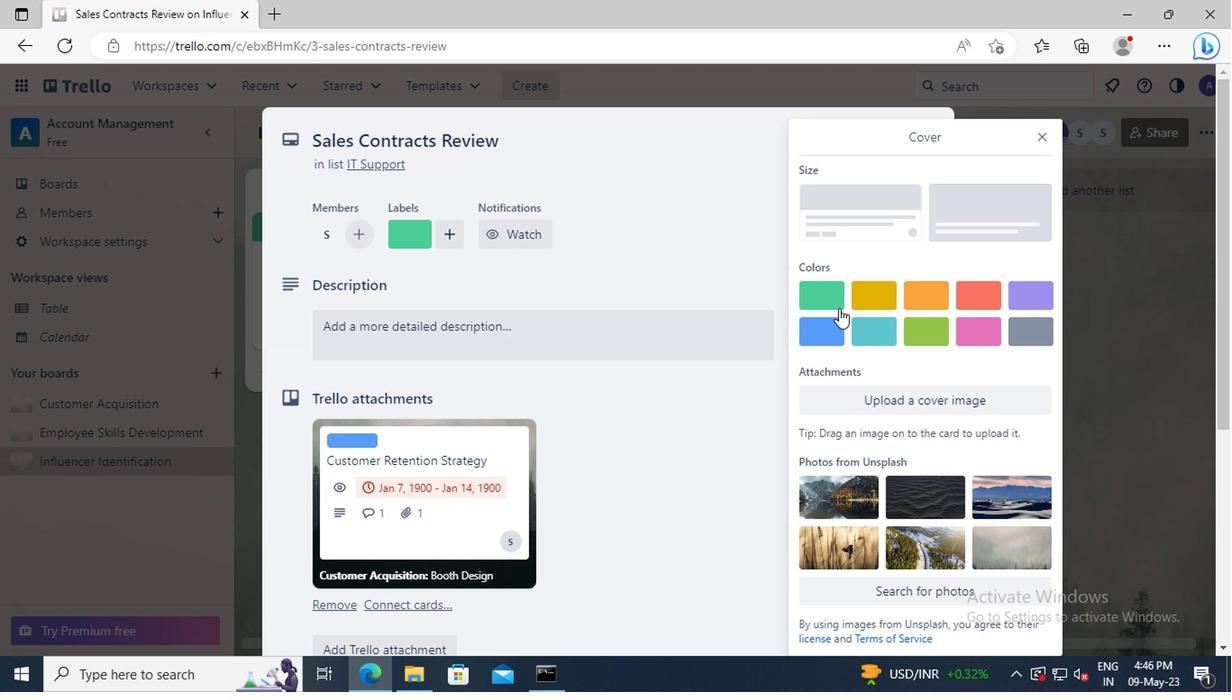 
Action: Mouse moved to (1042, 122)
Screenshot: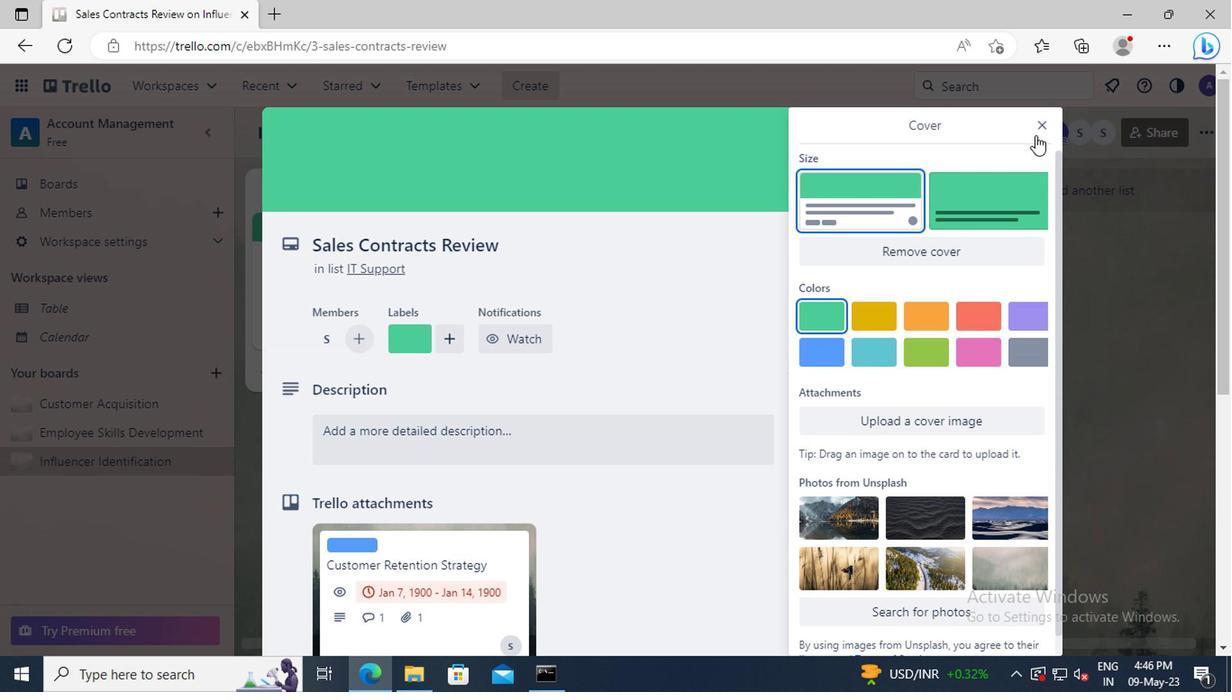 
Action: Mouse pressed left at (1042, 122)
Screenshot: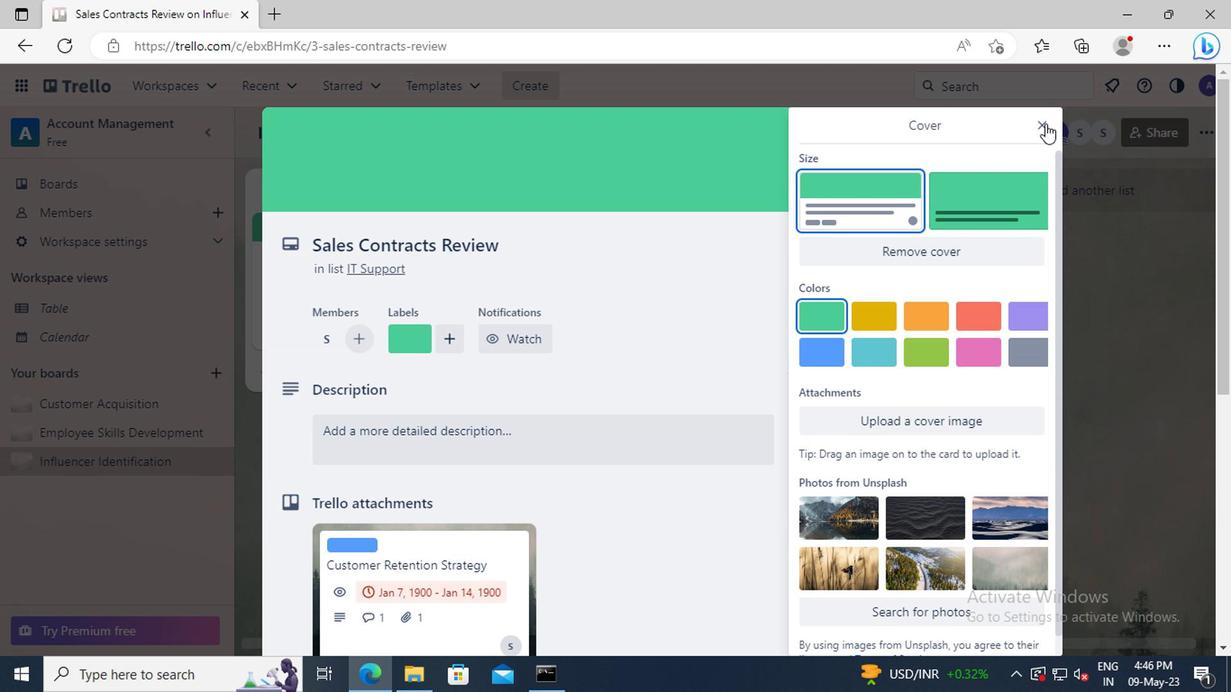 
Action: Mouse moved to (543, 450)
Screenshot: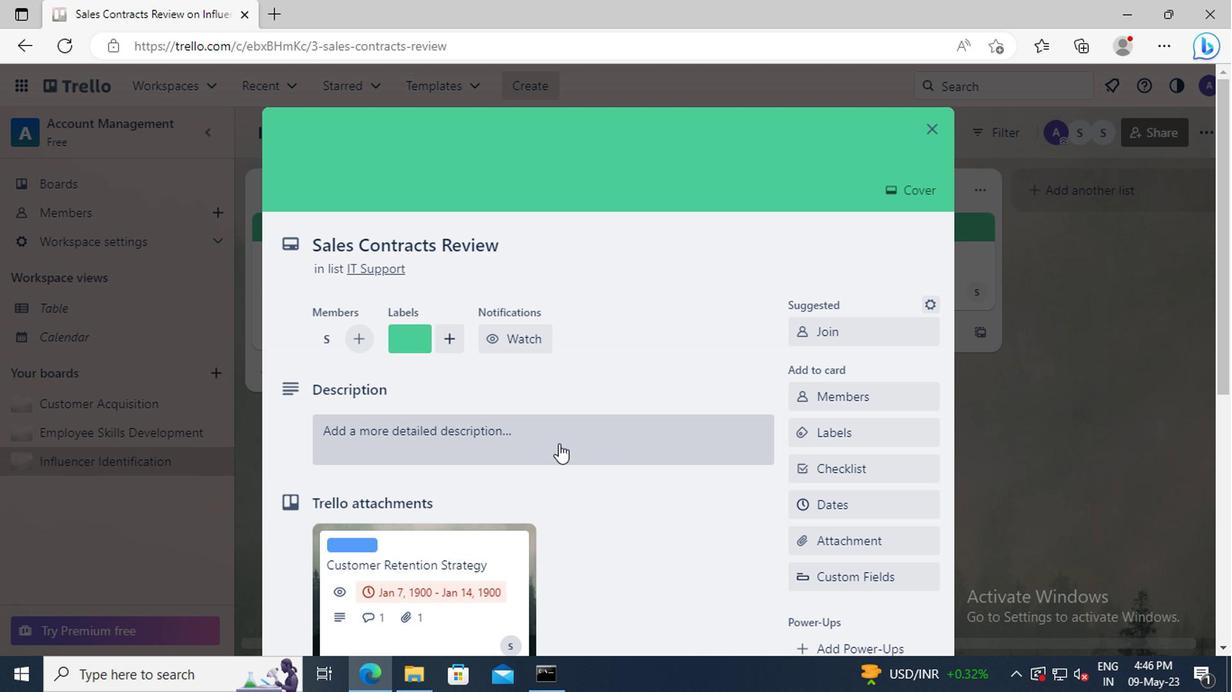 
Action: Mouse pressed left at (543, 450)
Screenshot: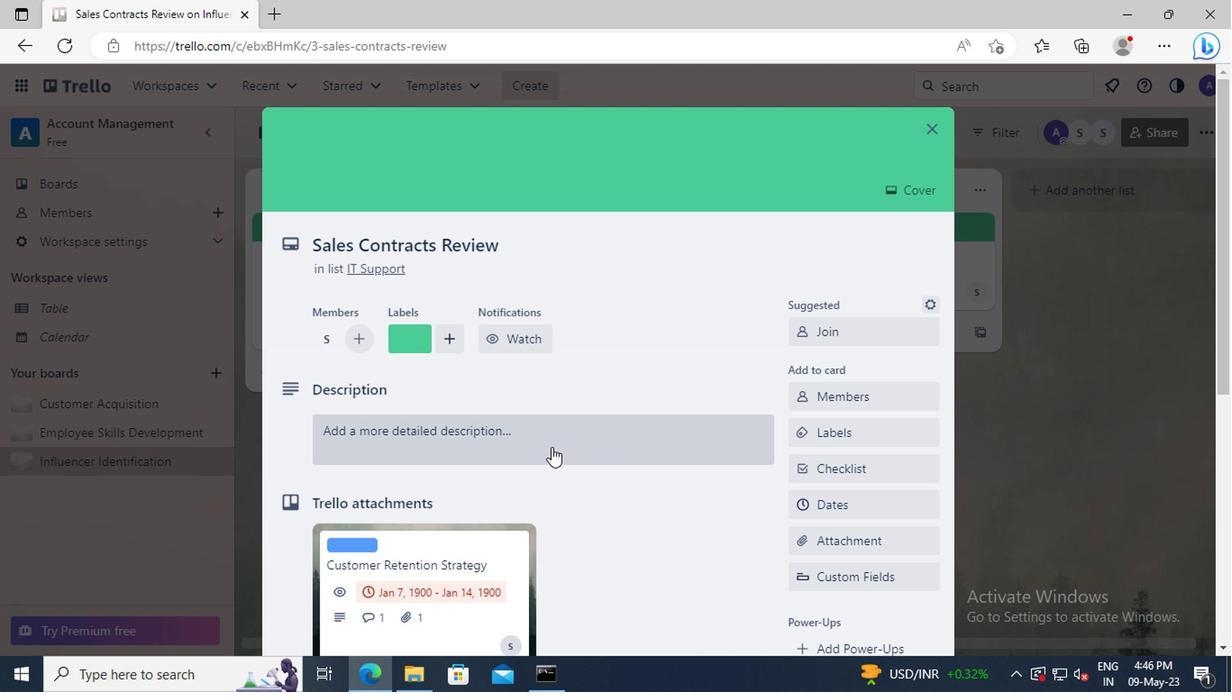 
Action: Key pressed <Key.shift>RESEARCH<Key.space>AND<Key.space>DEVELOP<Key.space>NEW<Key.space>SERVICE<Key.space>OFFERINGS
Screenshot: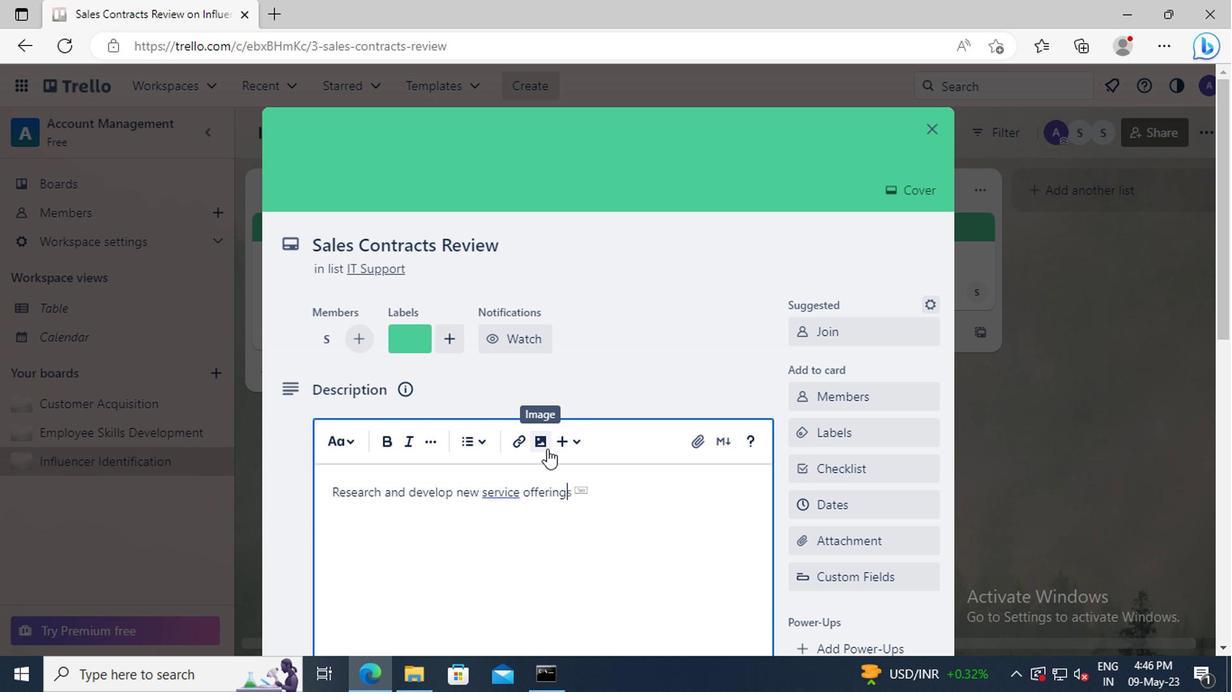 
Action: Mouse scrolled (543, 449) with delta (0, 0)
Screenshot: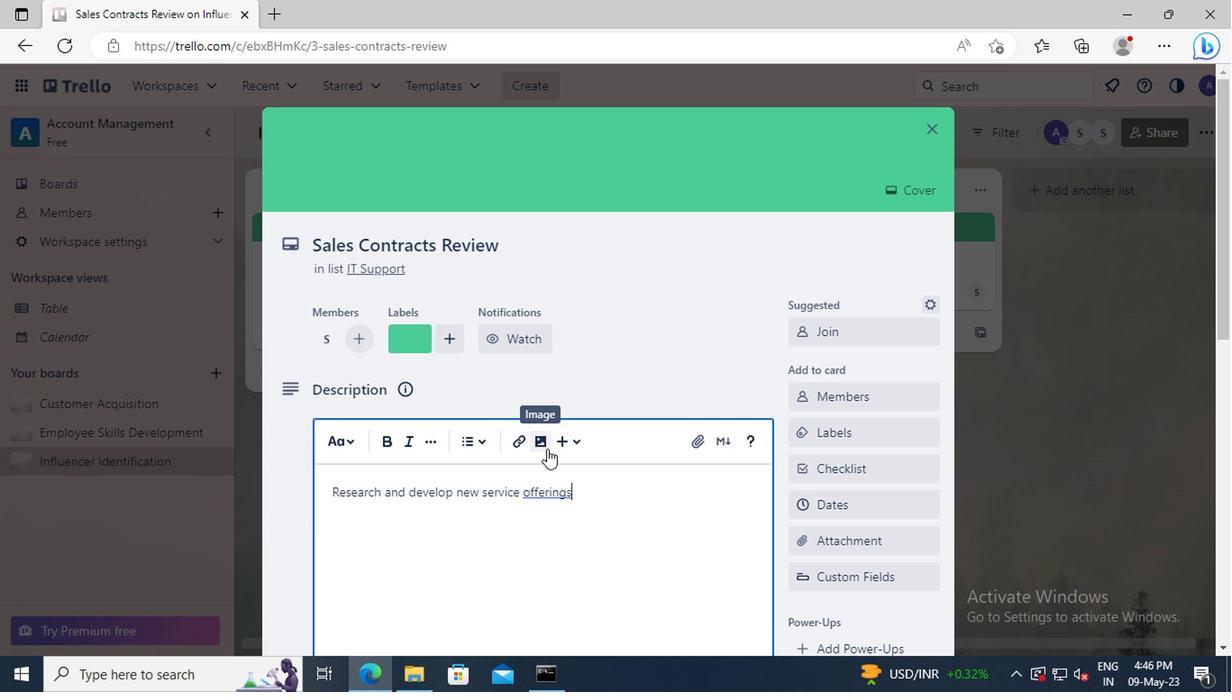 
Action: Mouse scrolled (543, 449) with delta (0, 0)
Screenshot: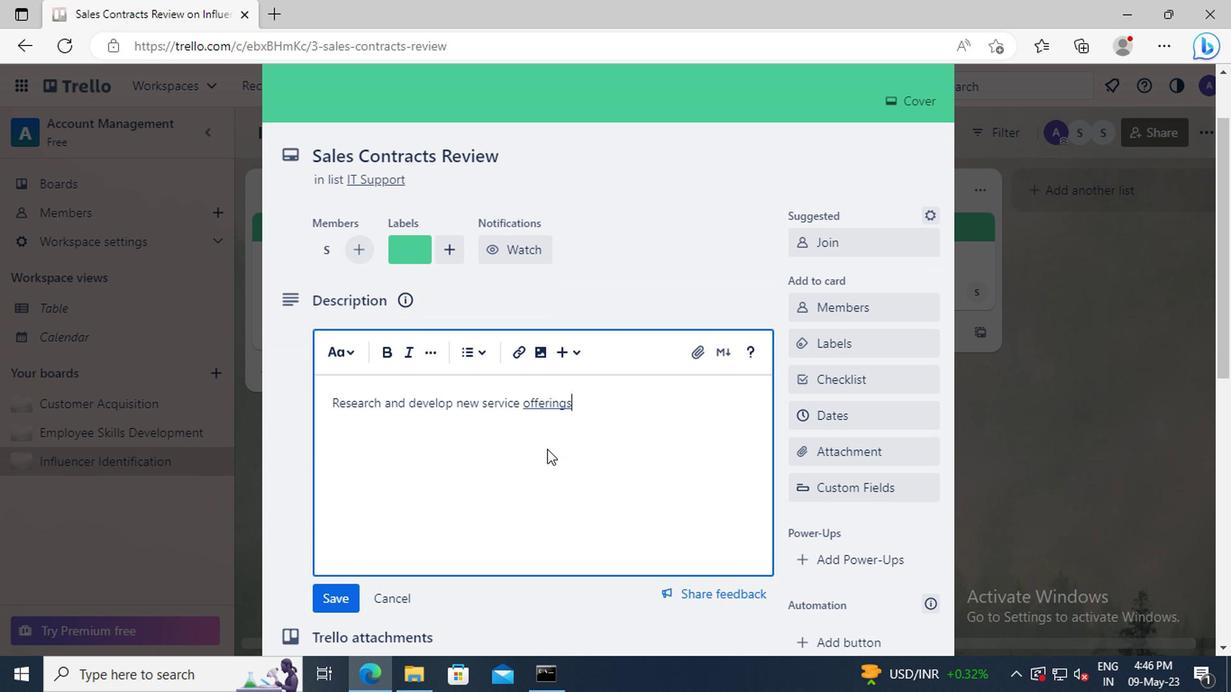
Action: Mouse moved to (338, 517)
Screenshot: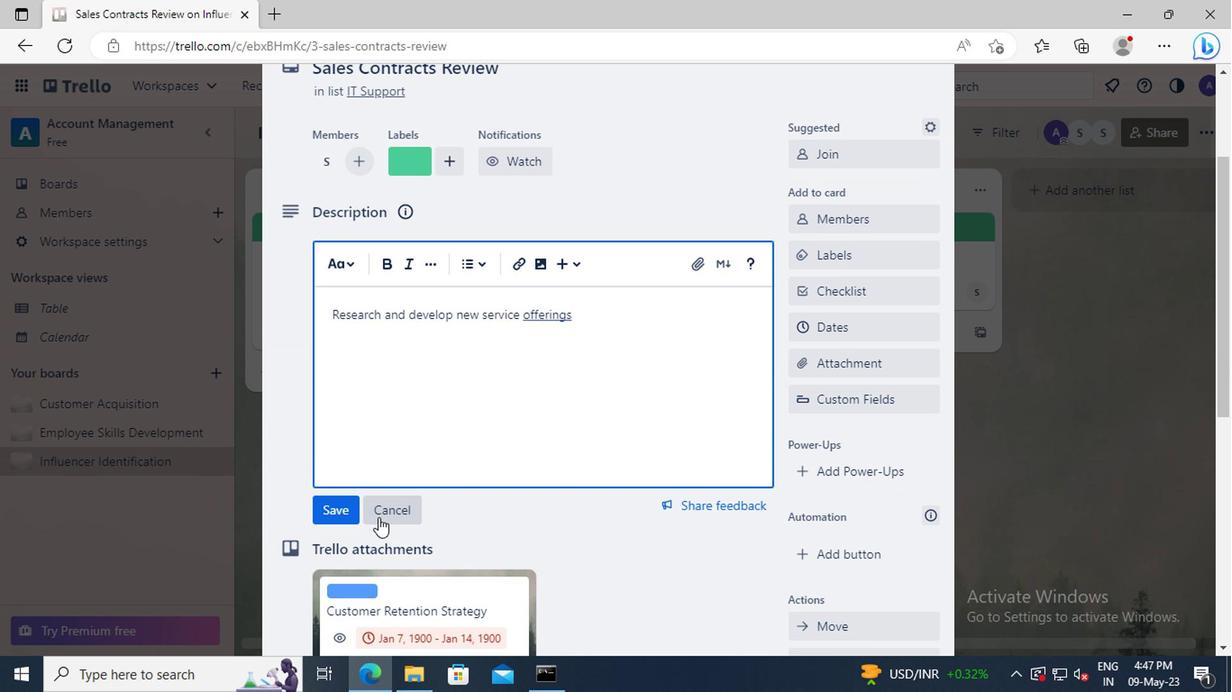 
Action: Mouse pressed left at (338, 517)
Screenshot: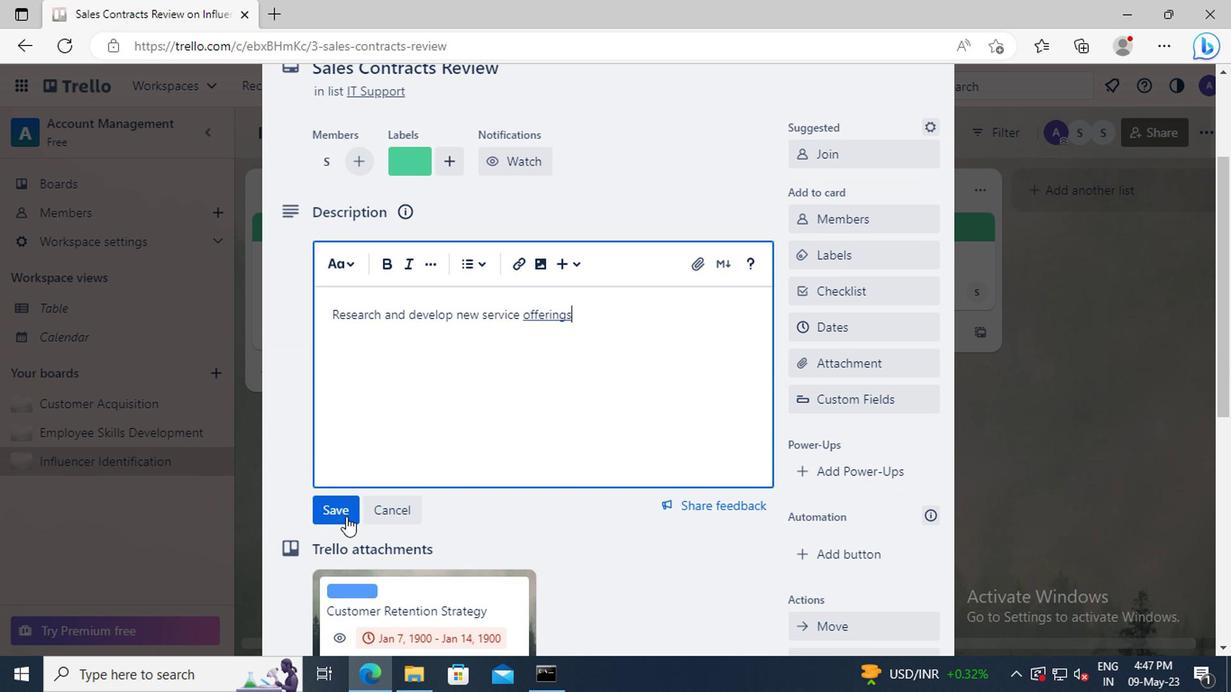 
Action: Mouse scrolled (338, 516) with delta (0, 0)
Screenshot: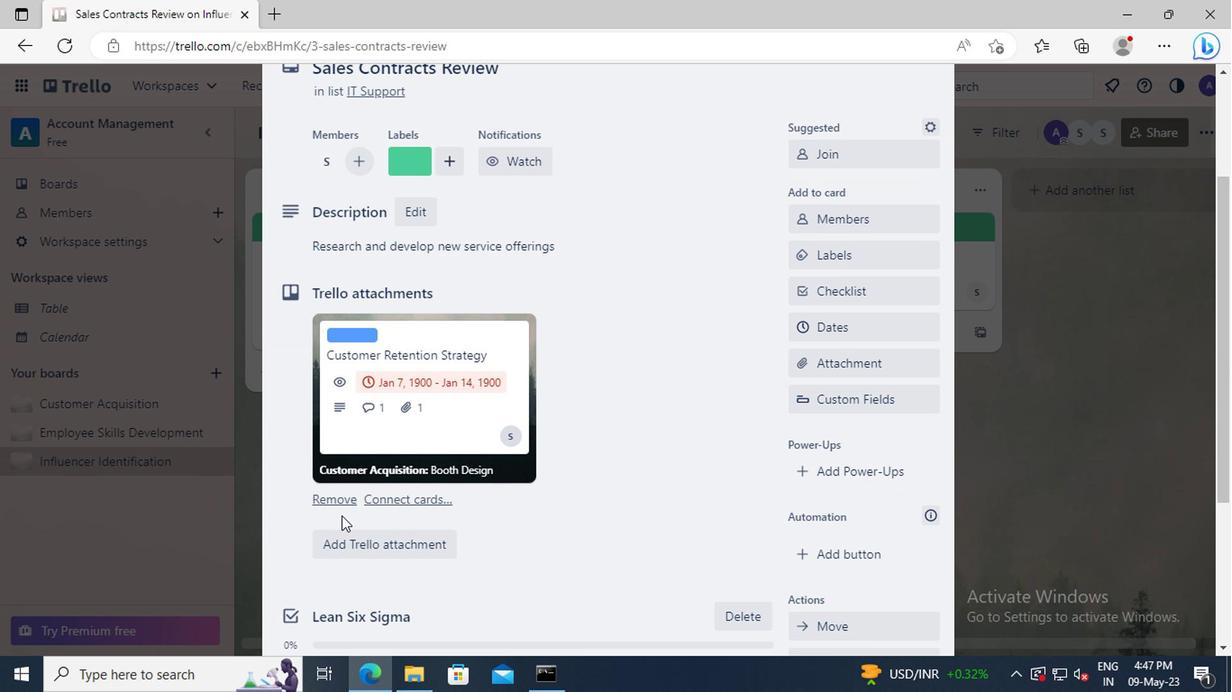 
Action: Mouse scrolled (338, 516) with delta (0, 0)
Screenshot: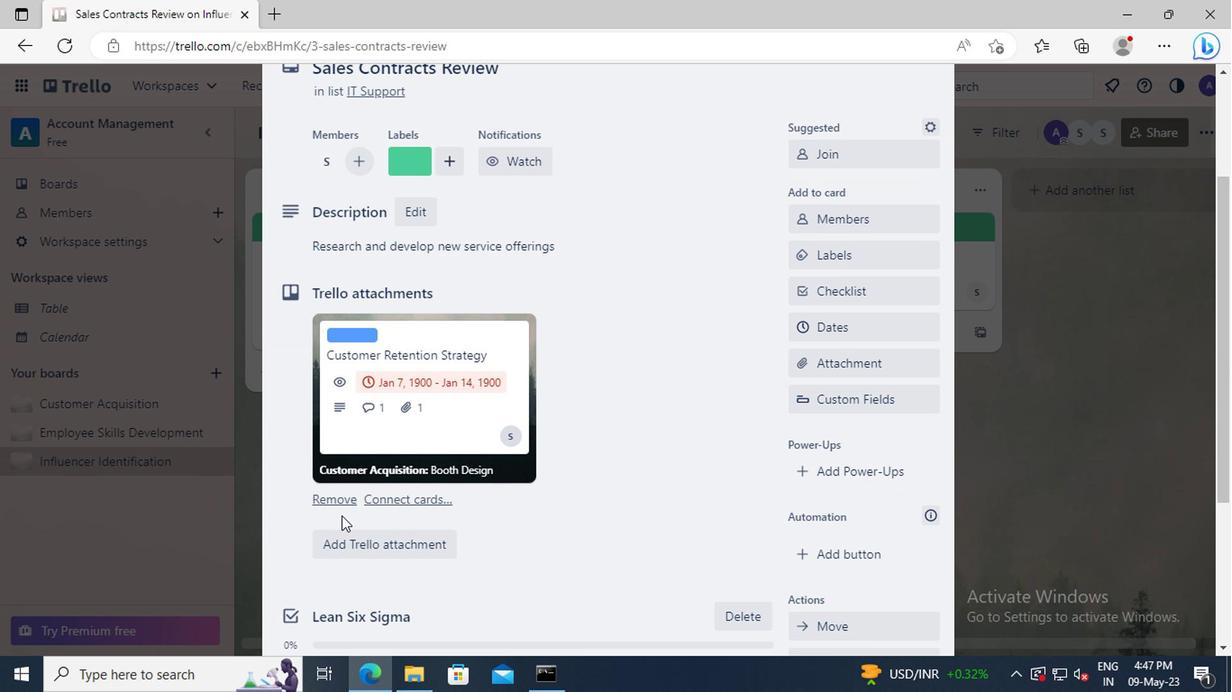 
Action: Mouse scrolled (338, 516) with delta (0, 0)
Screenshot: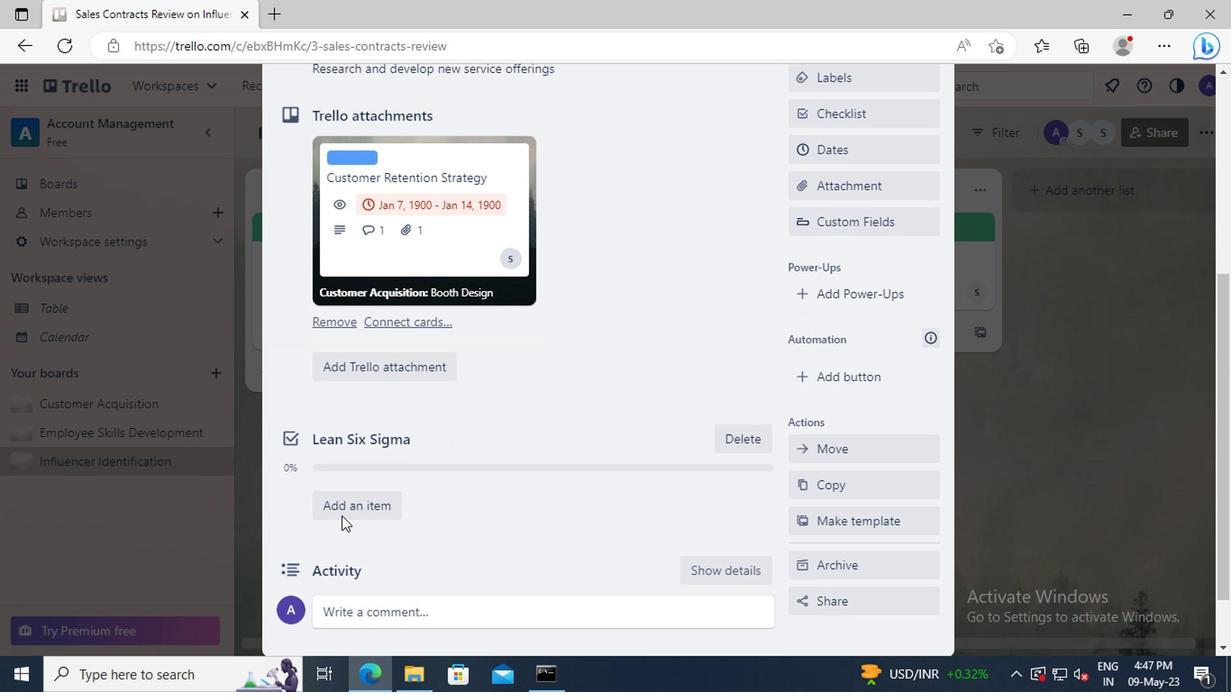 
Action: Mouse scrolled (338, 516) with delta (0, 0)
Screenshot: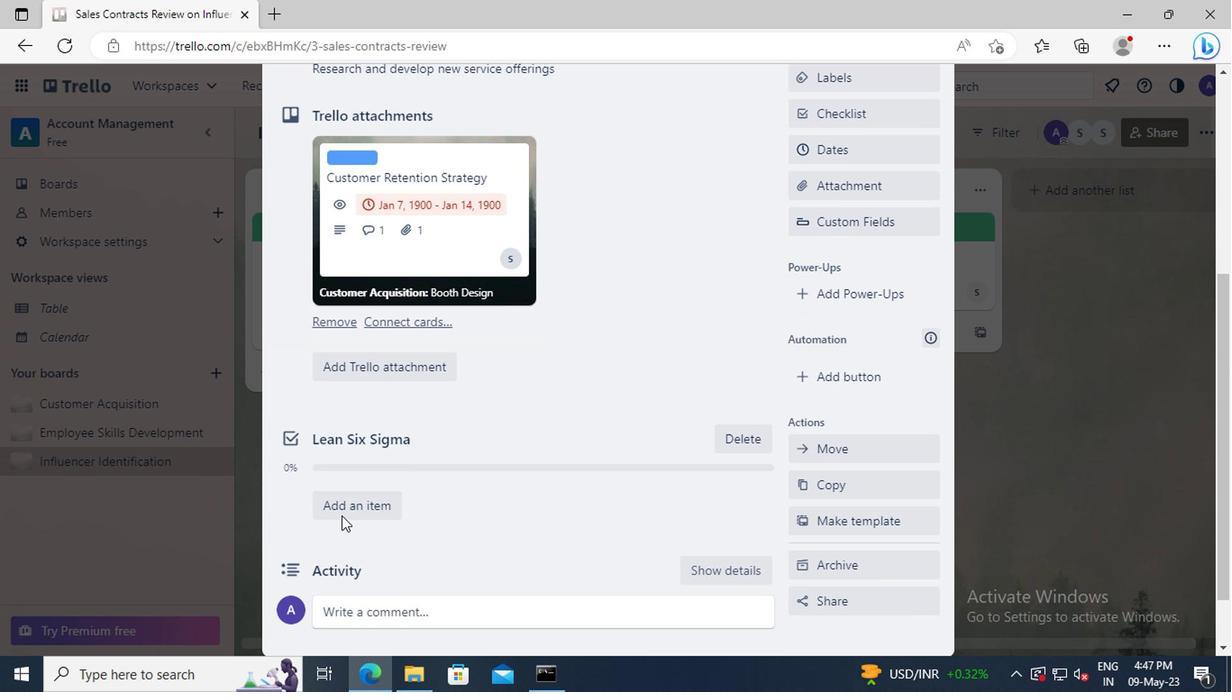 
Action: Mouse moved to (343, 538)
Screenshot: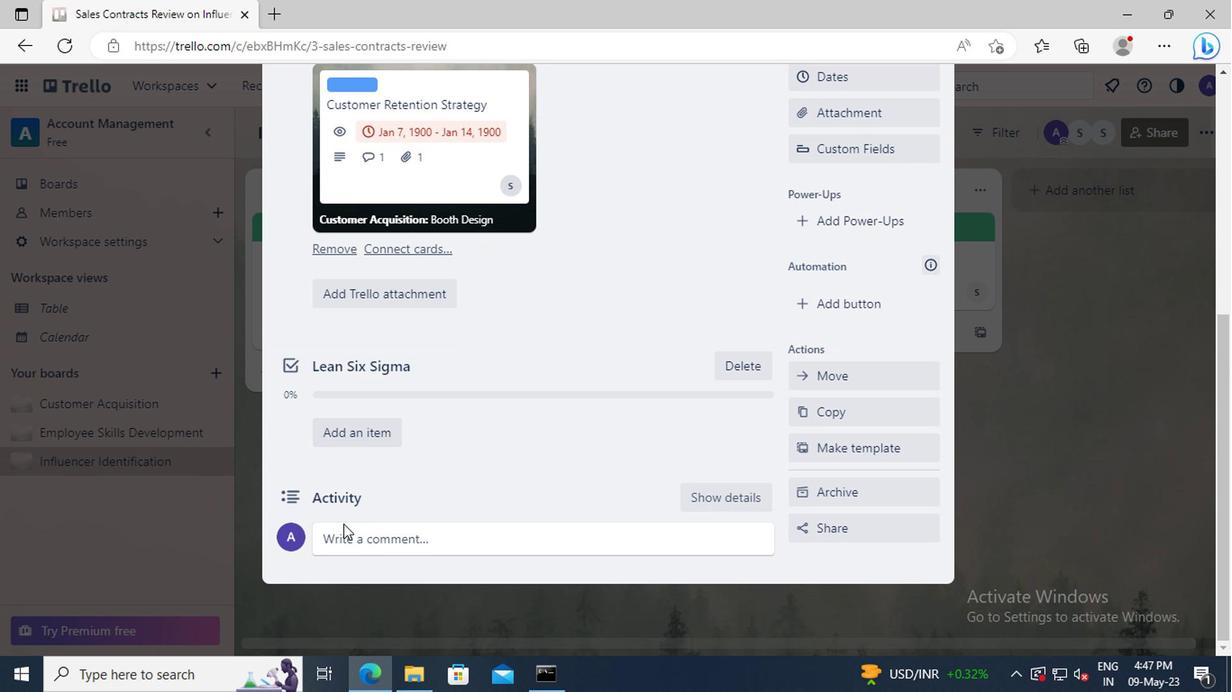 
Action: Mouse pressed left at (343, 538)
Screenshot: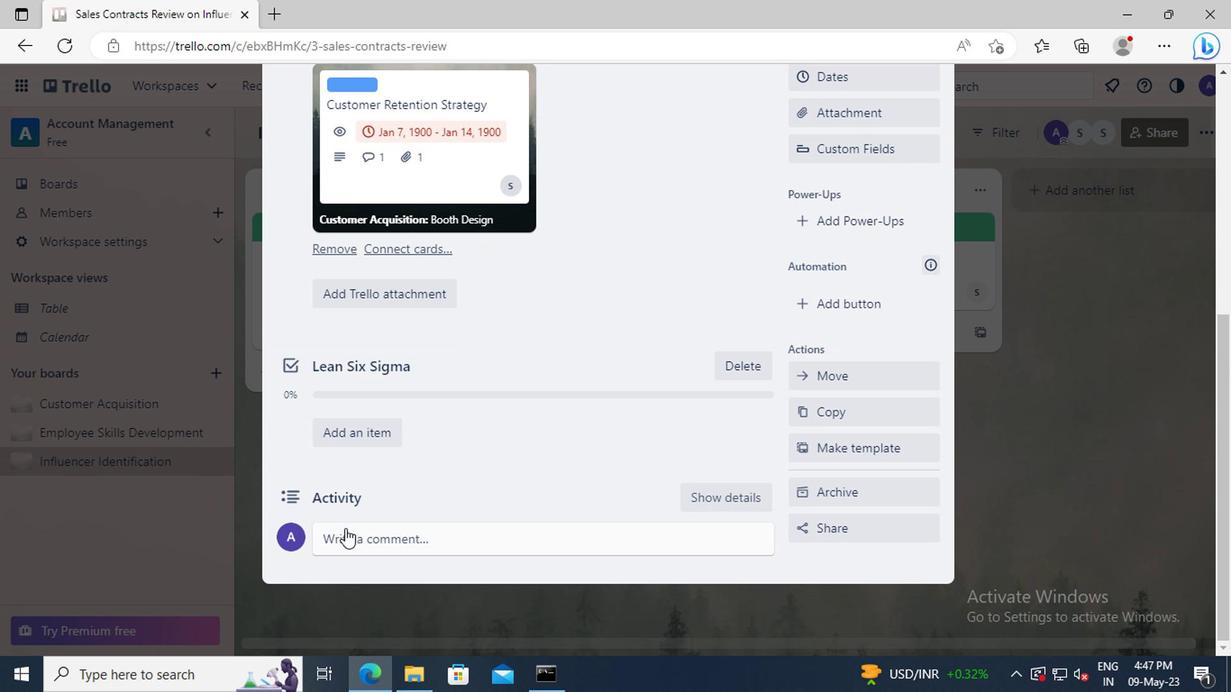 
Action: Key pressed <Key.shift>GIVEN<Key.space>THE<Key.space>POTENTIAL<Key.space>IMPACT<Key.space>OF<Key.space>THIS<Key.space>TASK<Key.space>ON<Key.space>OUR<Key.space>COMPANY<Key.space>LONG-TERM<Key.space>GOALS,<Key.space>LET<Key.space>US<Key.space>ENSURE<Key.space>THAT<Key.space>WE<Key.space>APPROACH<Key.space>IT<Key.space>WITH<Key.space>A<Key.space>SENSE<Key.space>OF<Key.space>STRATEGIC<Key.space>FORESIGHT
Screenshot: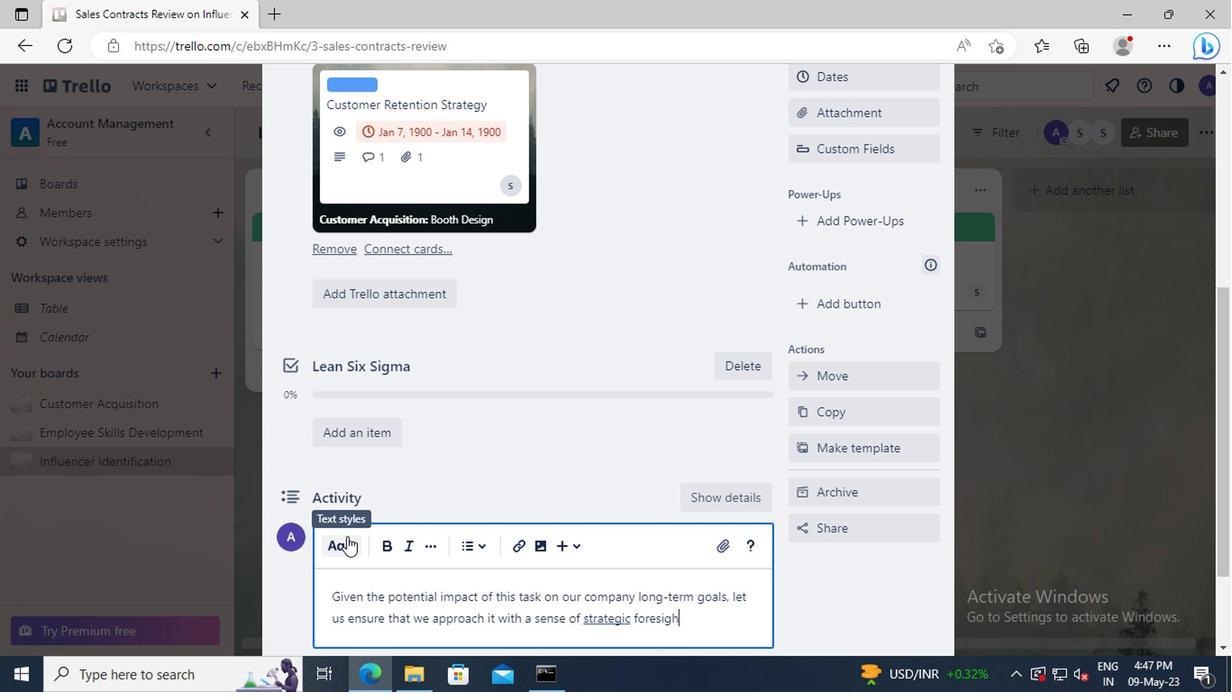 
Action: Mouse scrolled (343, 537) with delta (0, -1)
Screenshot: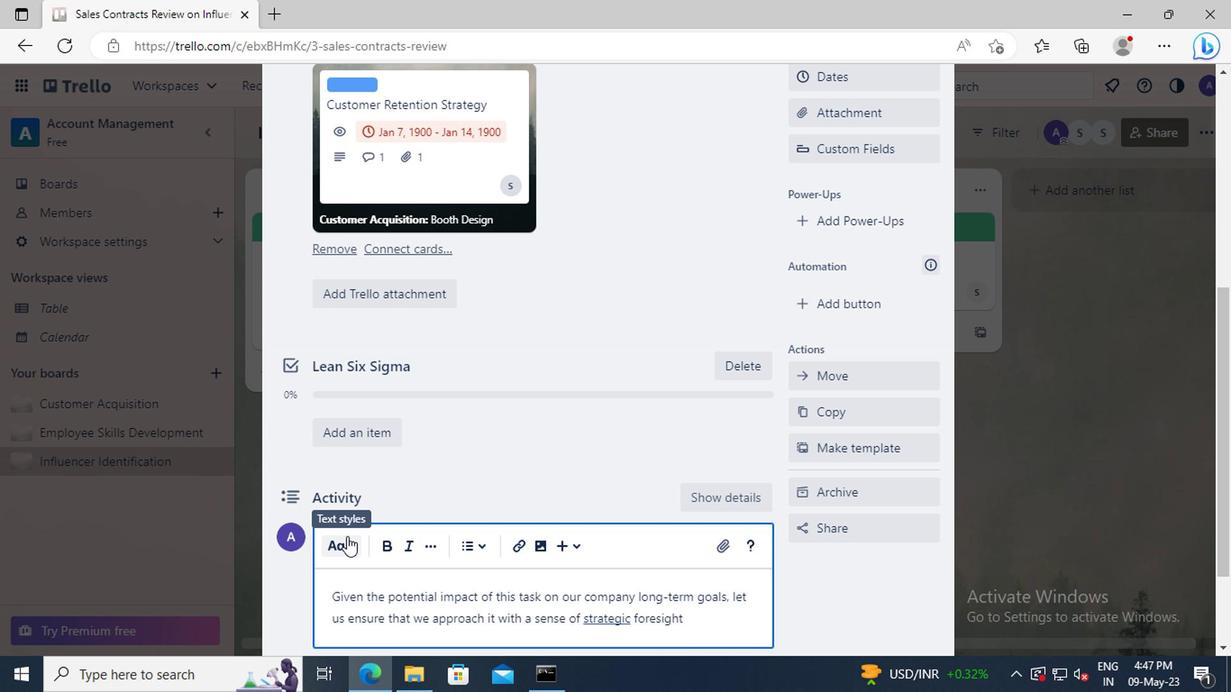 
Action: Mouse scrolled (343, 537) with delta (0, -1)
Screenshot: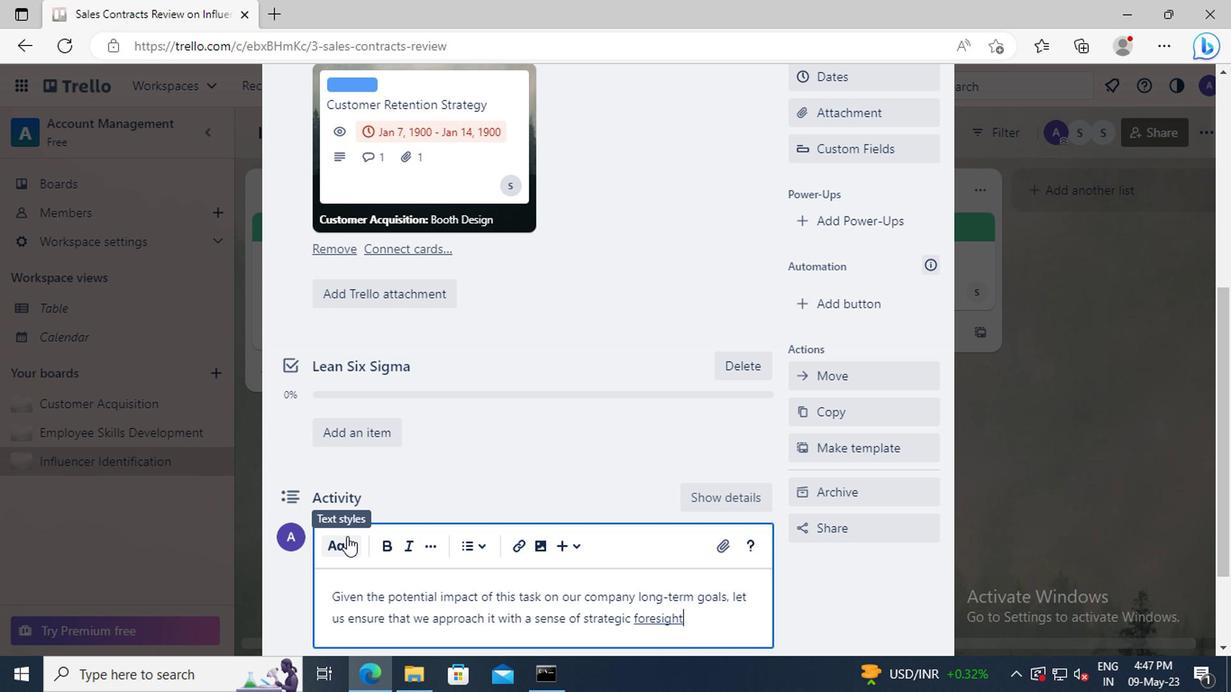 
Action: Mouse moved to (343, 549)
Screenshot: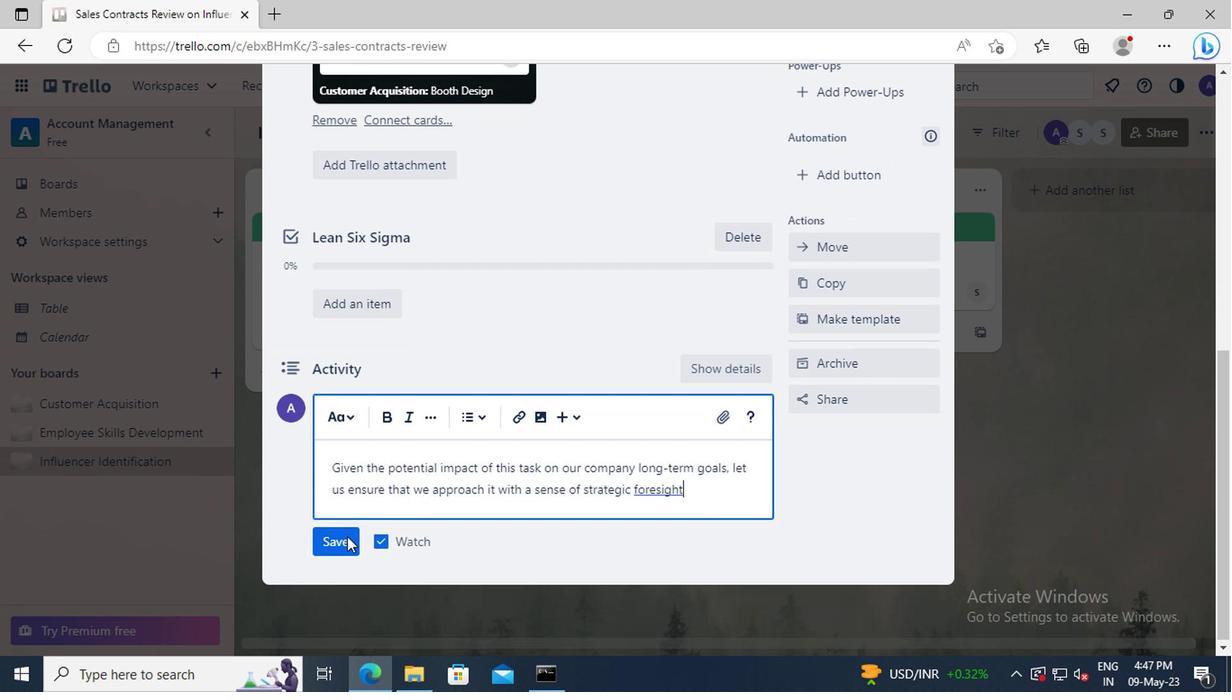 
Action: Mouse pressed left at (343, 549)
Screenshot: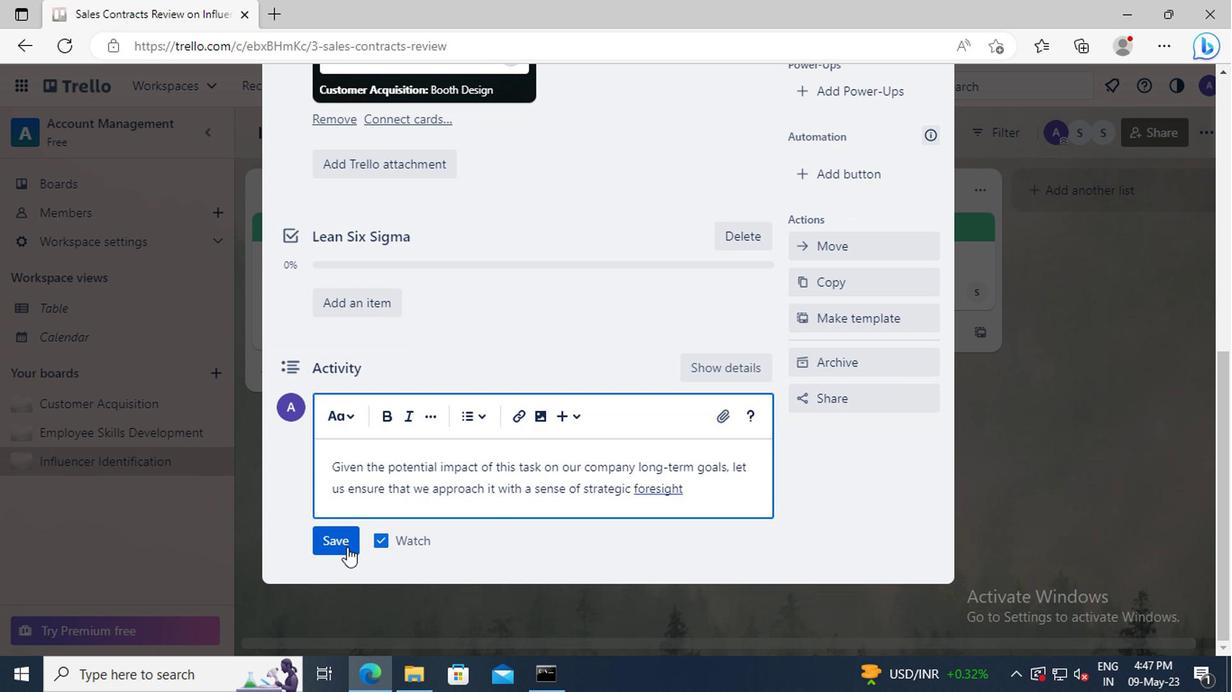 
Action: Mouse moved to (727, 419)
Screenshot: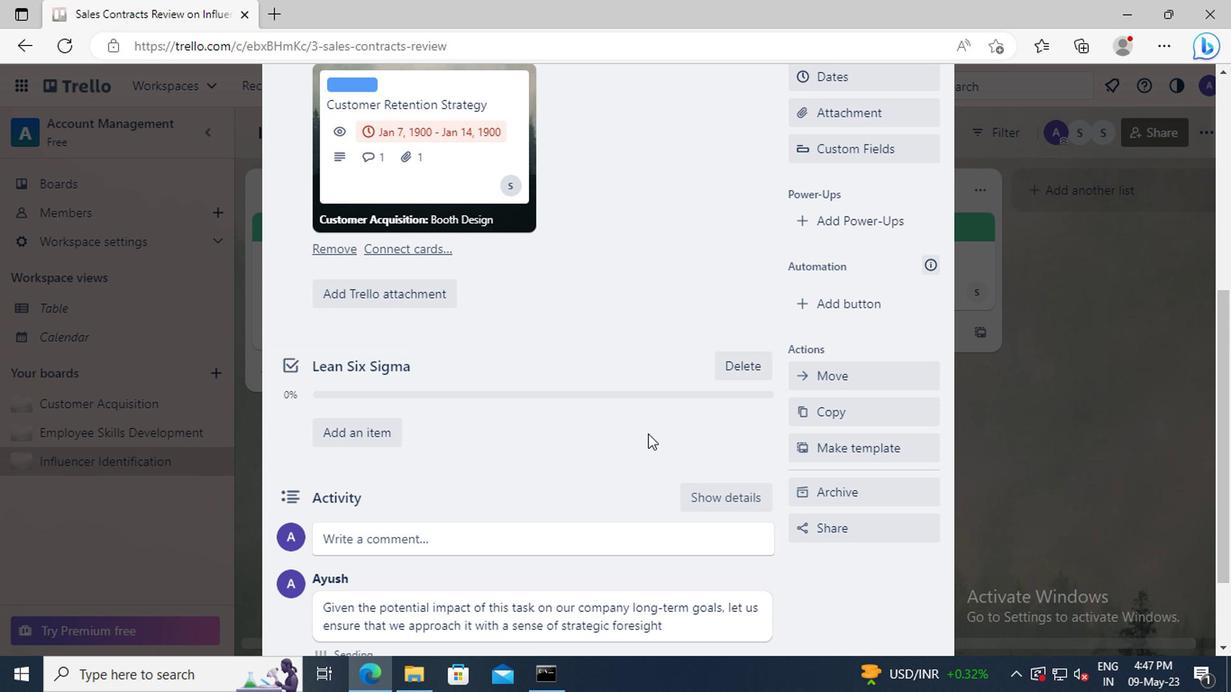 
Action: Mouse scrolled (727, 420) with delta (0, 1)
Screenshot: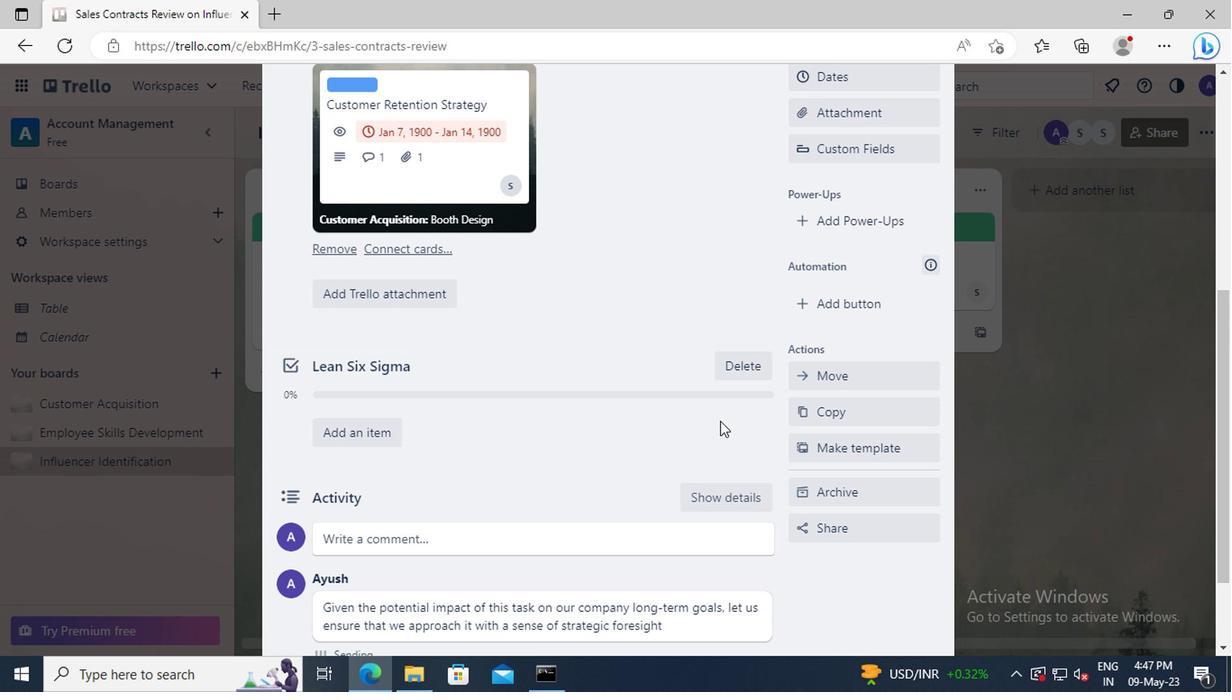 
Action: Mouse scrolled (727, 420) with delta (0, 1)
Screenshot: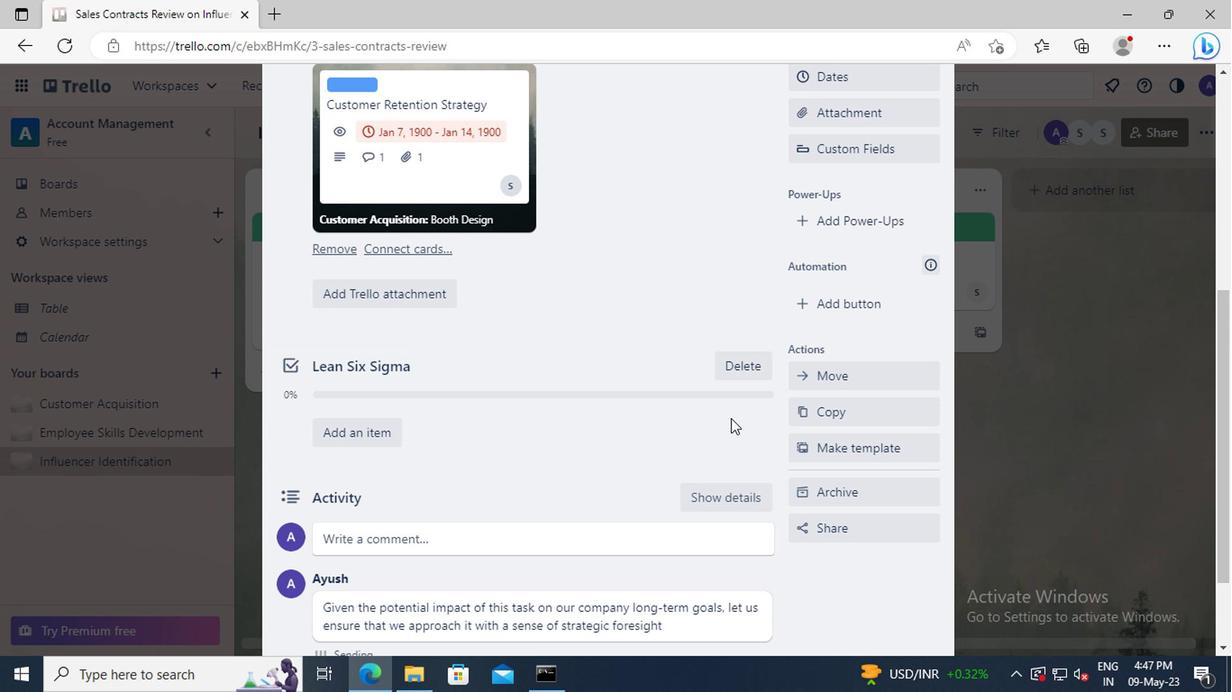 
Action: Mouse moved to (792, 397)
Screenshot: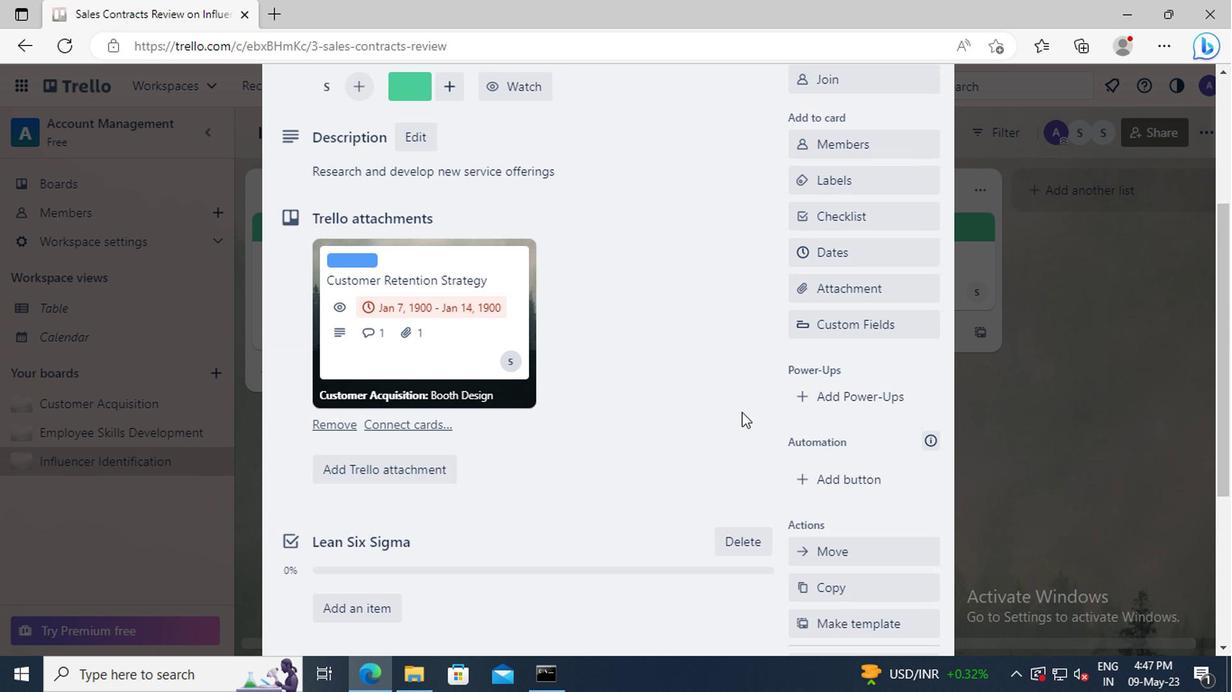 
Action: Mouse scrolled (792, 399) with delta (0, 1)
Screenshot: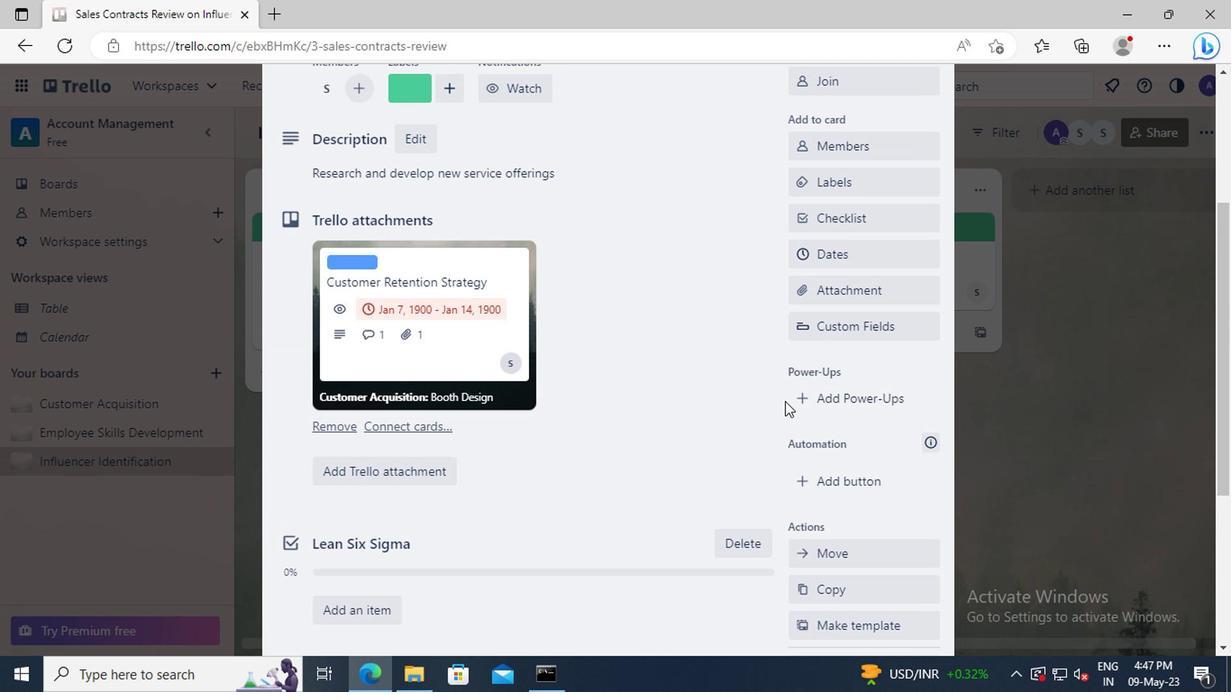 
Action: Mouse moved to (846, 348)
Screenshot: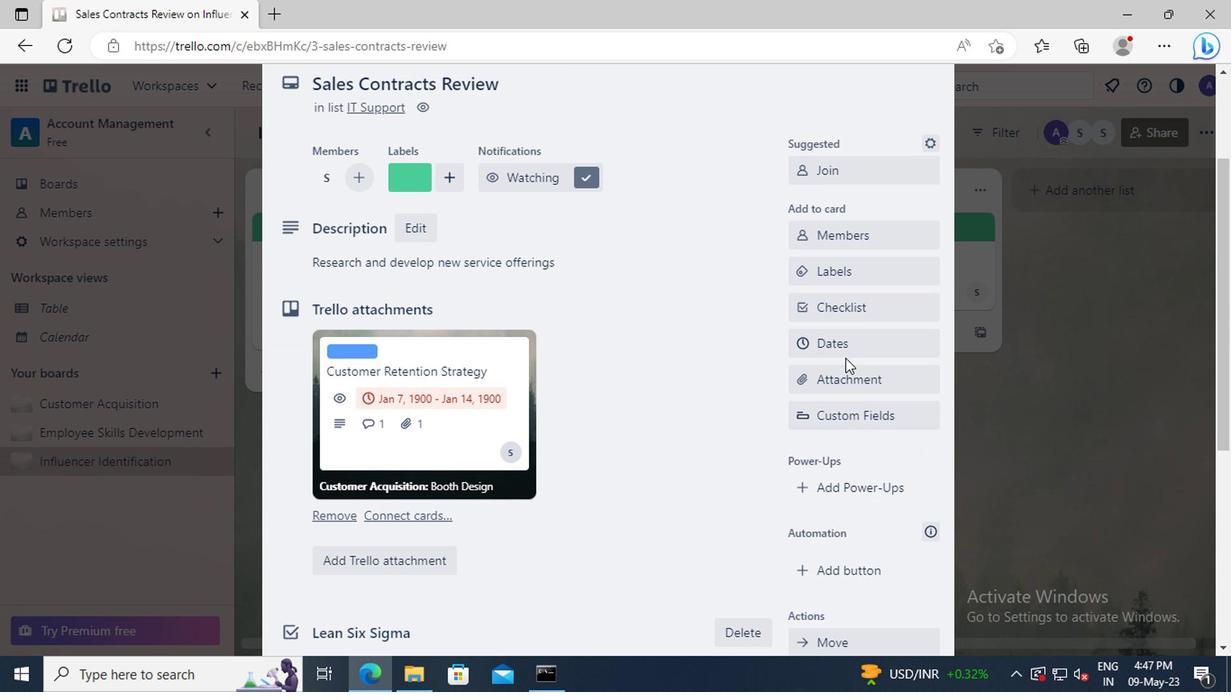 
Action: Mouse pressed left at (846, 348)
Screenshot: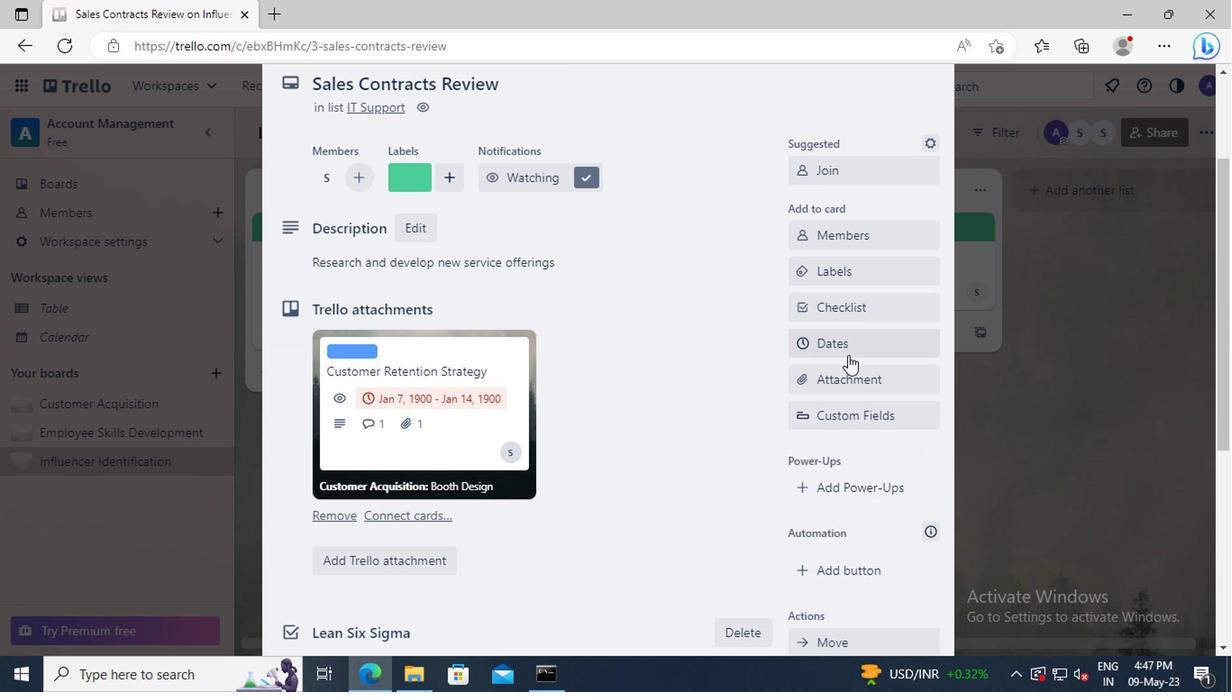 
Action: Mouse moved to (806, 463)
Screenshot: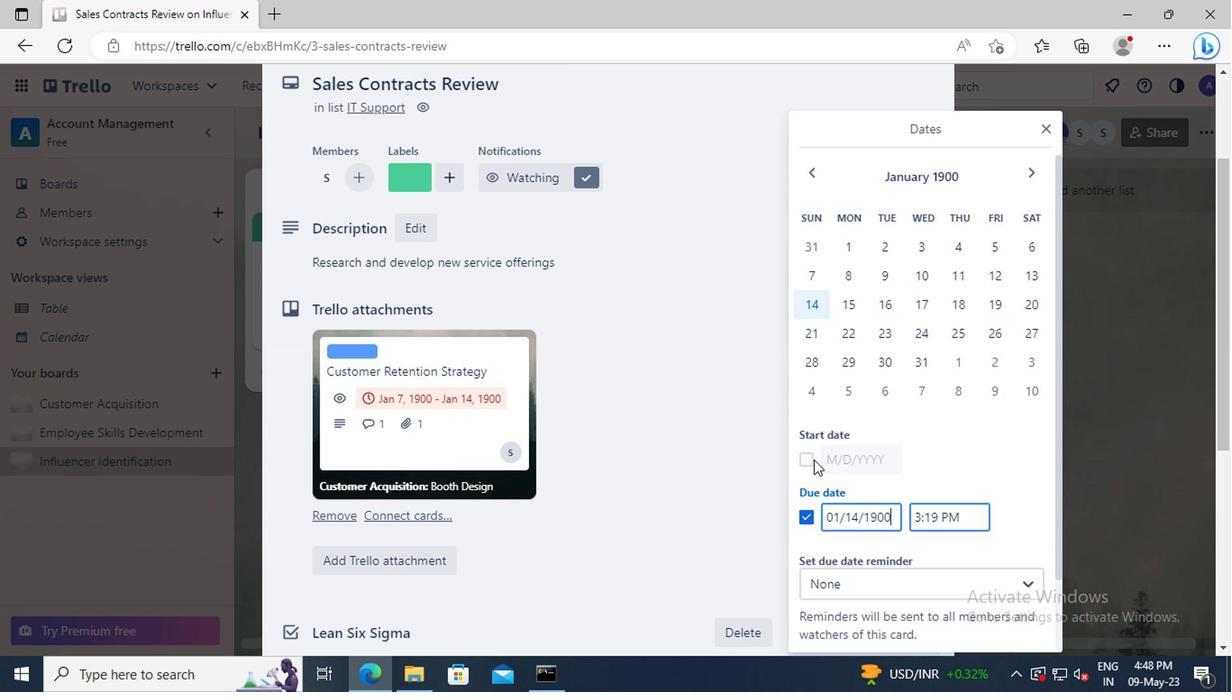 
Action: Mouse pressed left at (806, 463)
Screenshot: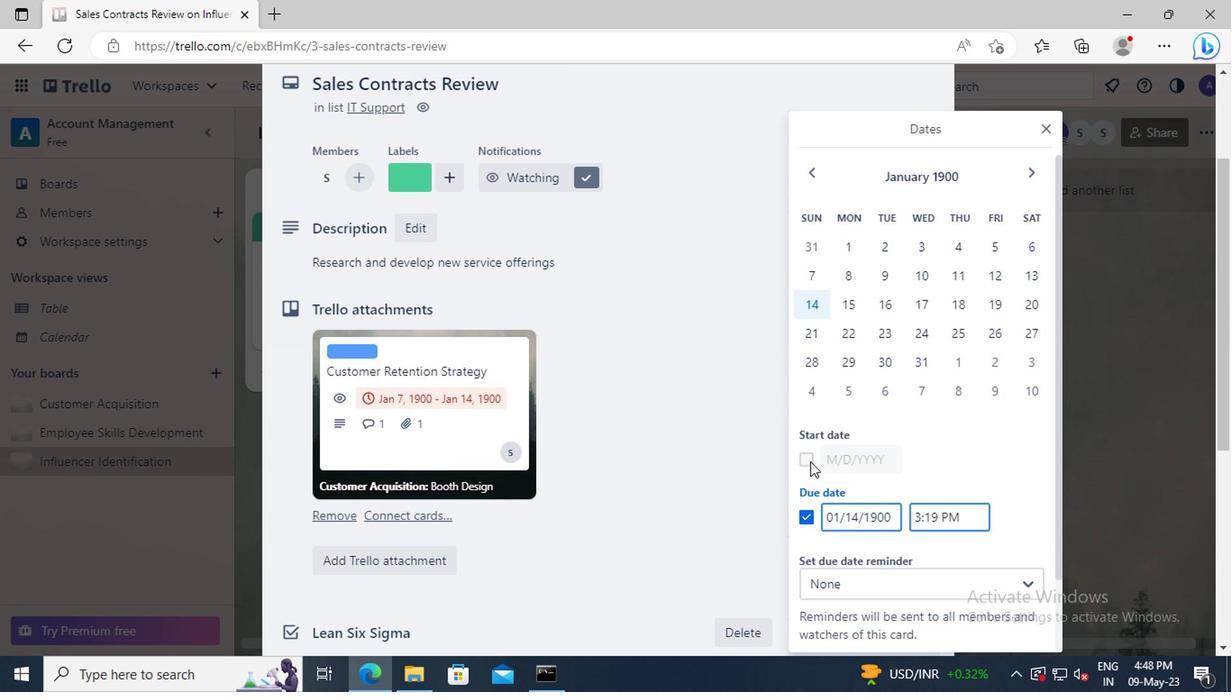 
Action: Mouse moved to (895, 467)
Screenshot: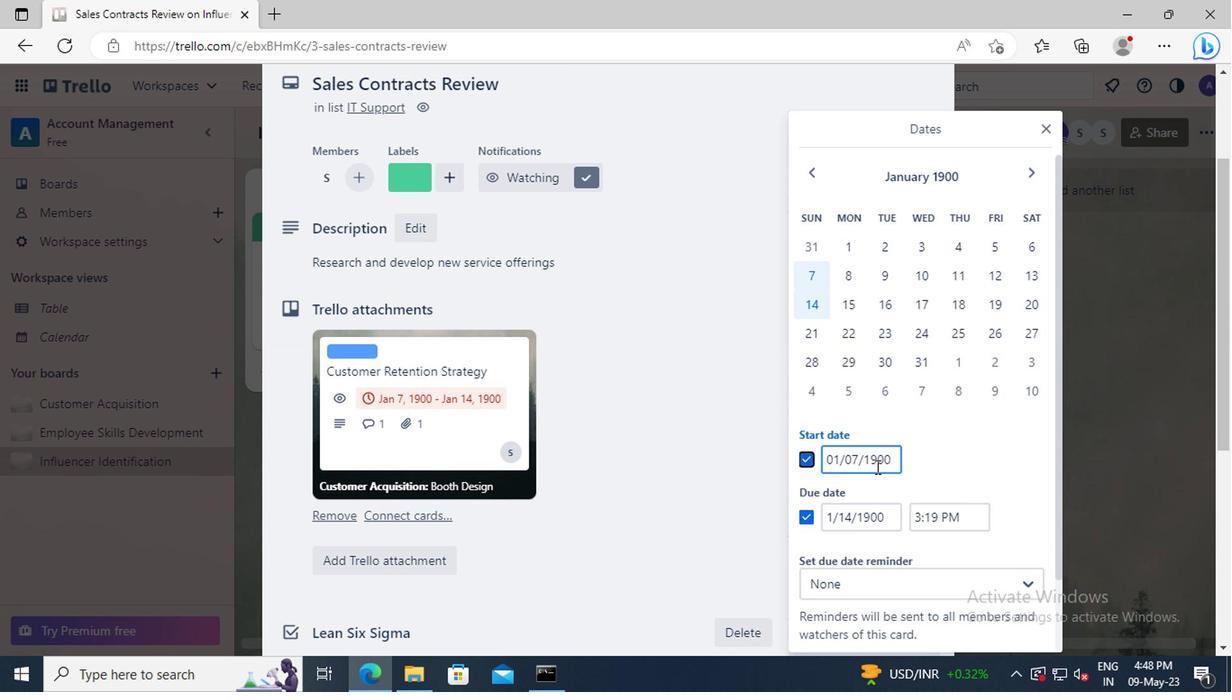 
Action: Mouse pressed left at (895, 467)
Screenshot: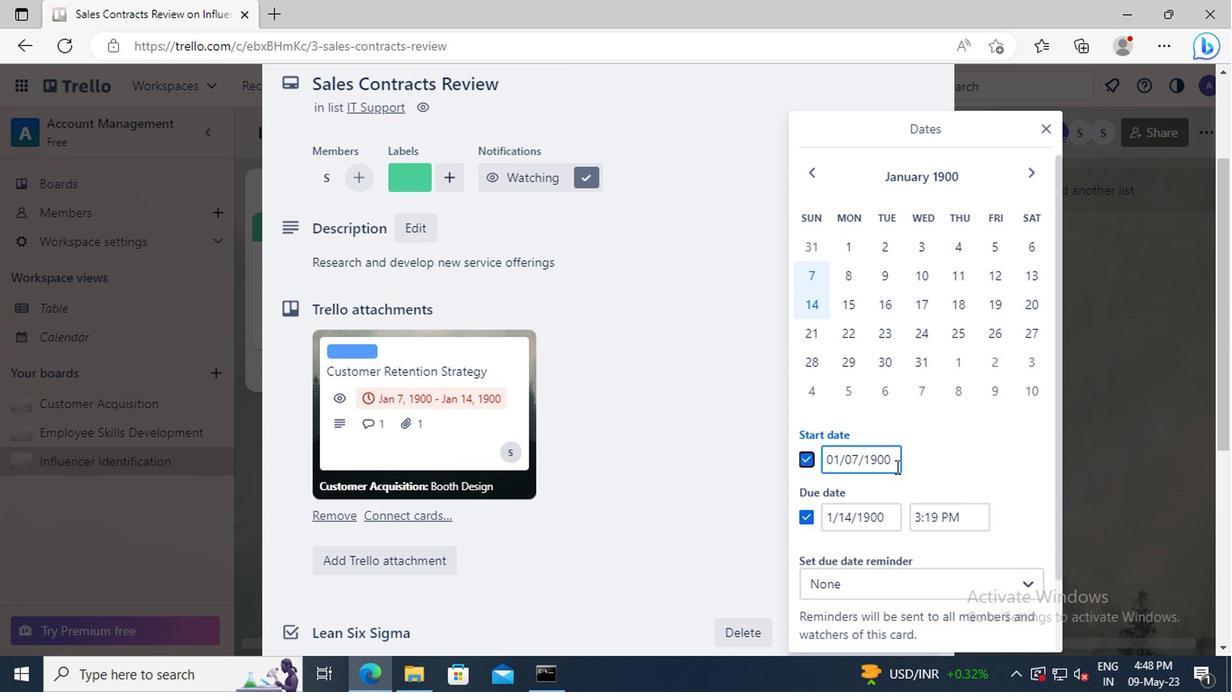 
Action: Mouse moved to (888, 470)
Screenshot: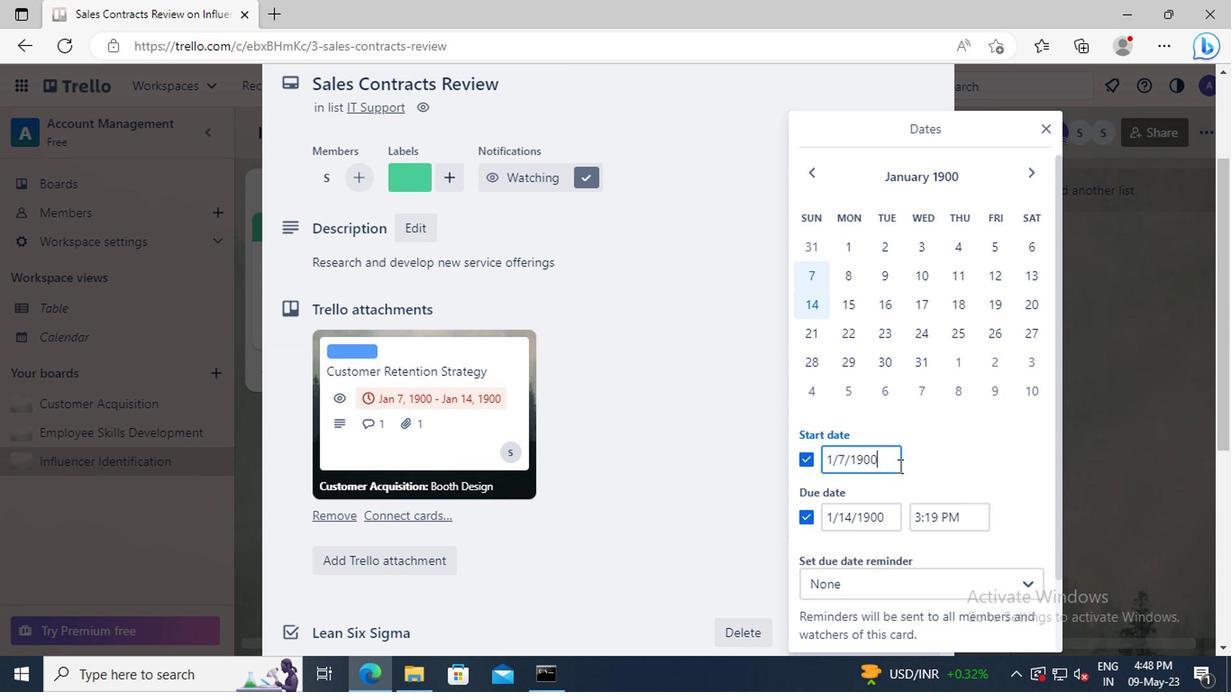 
Action: Key pressed <Key.left><Key.left><Key.left><Key.left><Key.left><Key.backspace>8
Screenshot: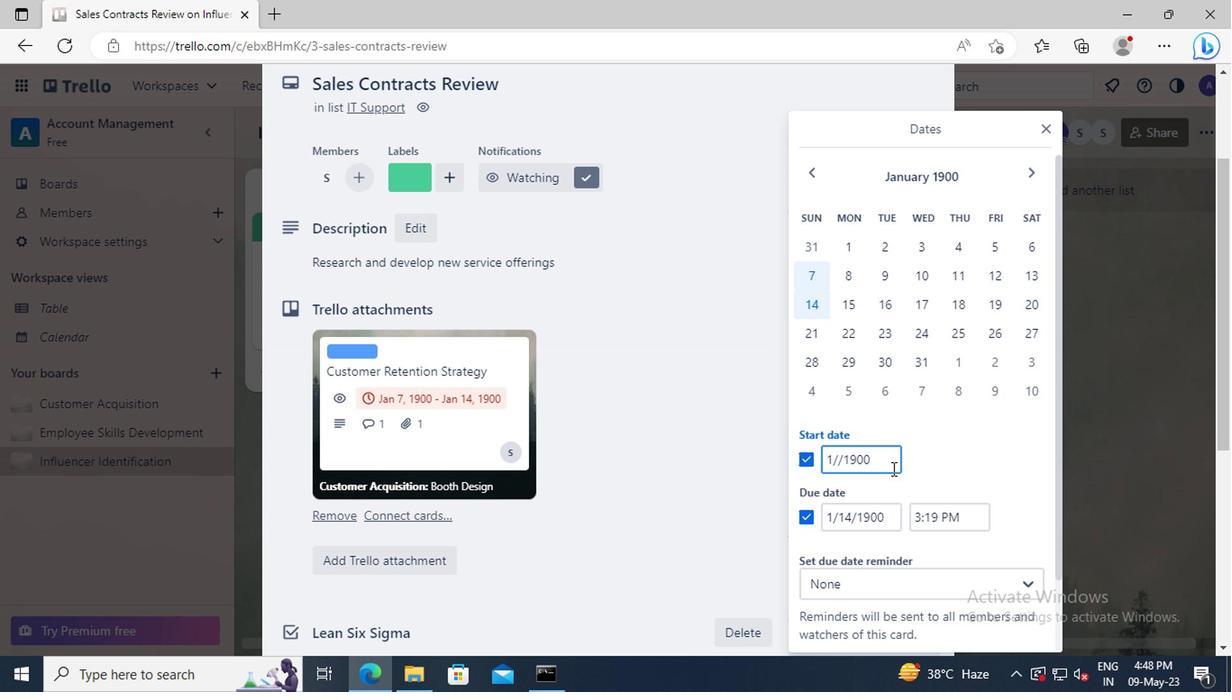 
Action: Mouse moved to (884, 520)
Screenshot: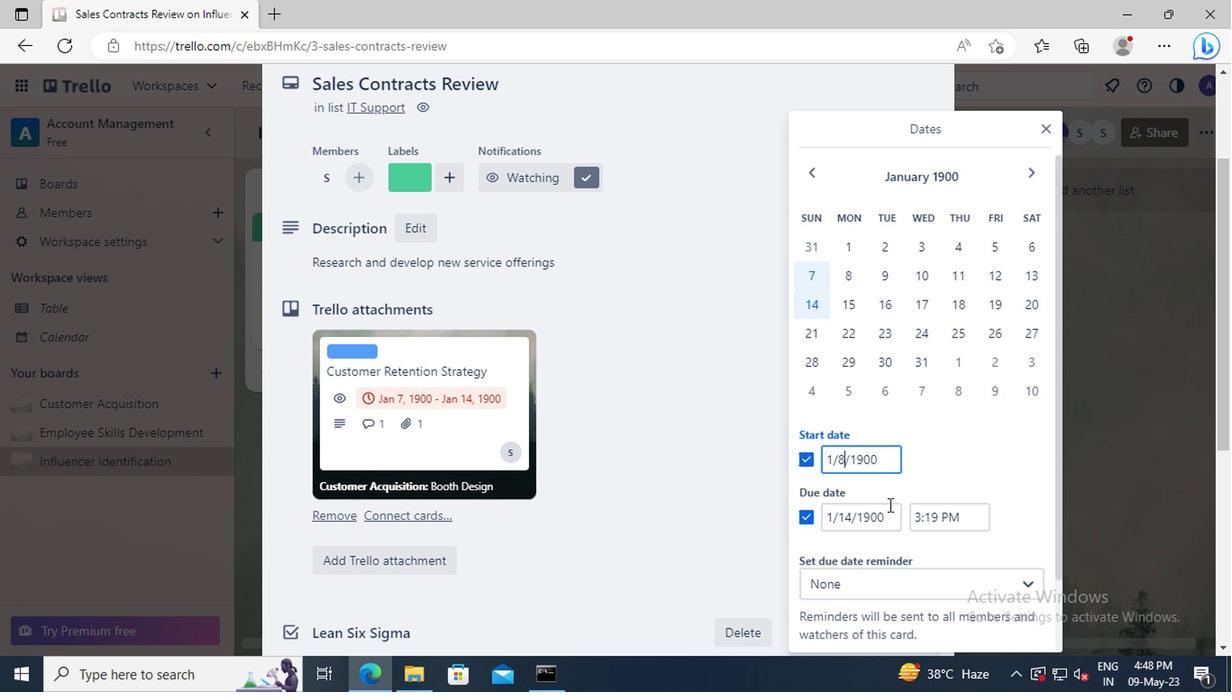 
Action: Mouse pressed left at (884, 520)
Screenshot: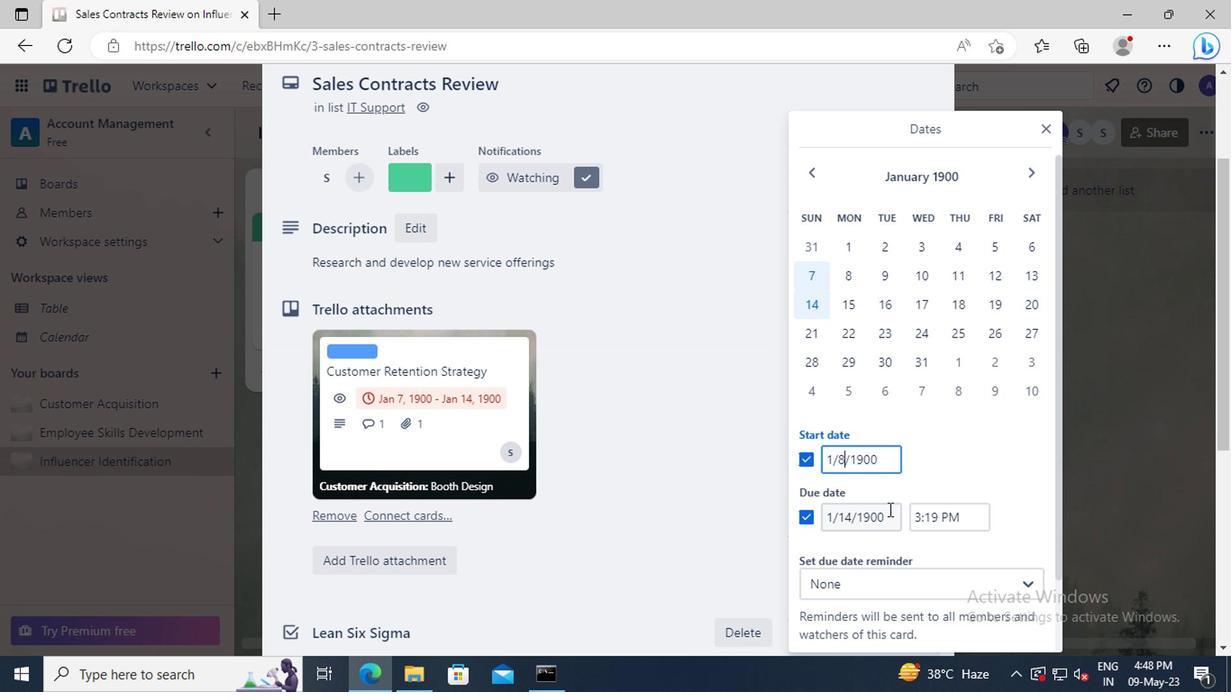 
Action: Key pressed <Key.left><Key.left><Key.left><Key.left><Key.left><Key.backspace><Key.backspace>15
Screenshot: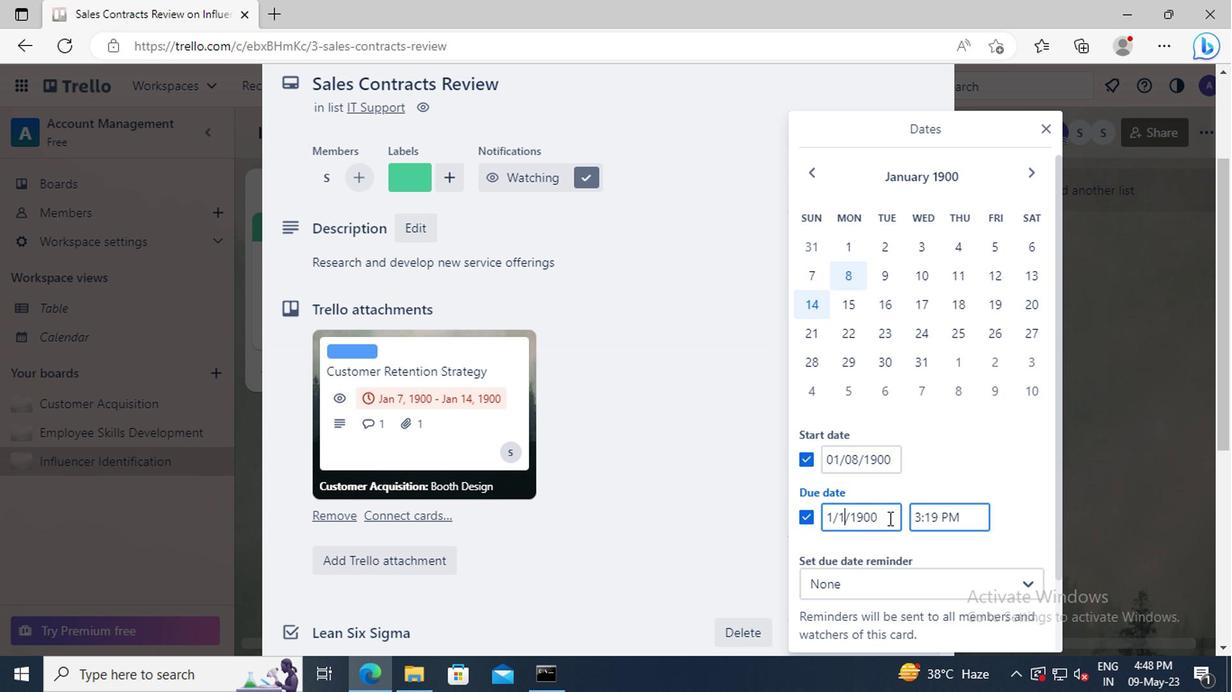 
Action: Mouse scrolled (884, 519) with delta (0, -1)
Screenshot: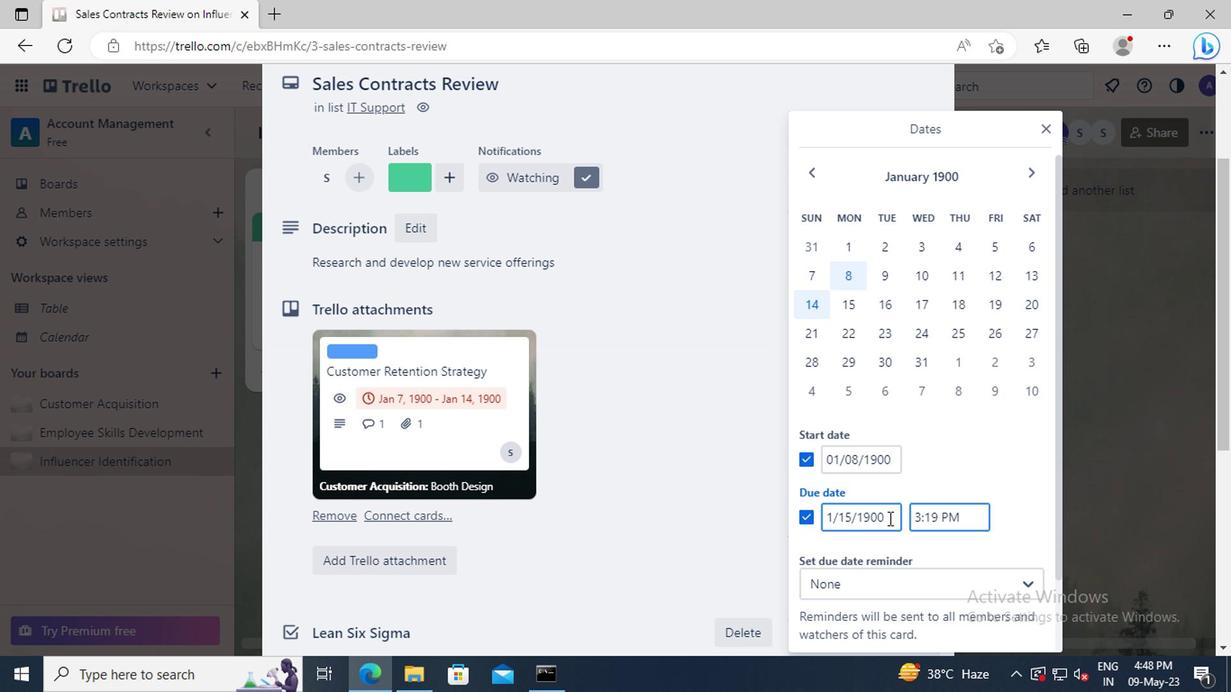 
Action: Mouse moved to (890, 592)
Screenshot: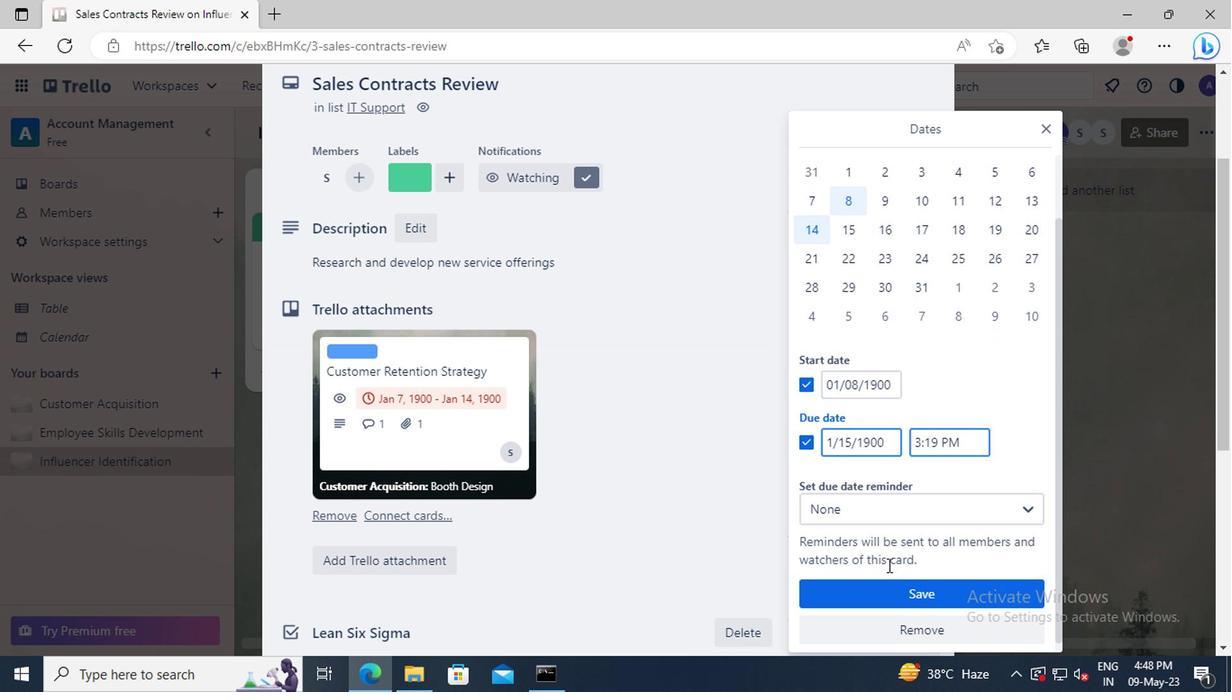 
Action: Mouse pressed left at (890, 592)
Screenshot: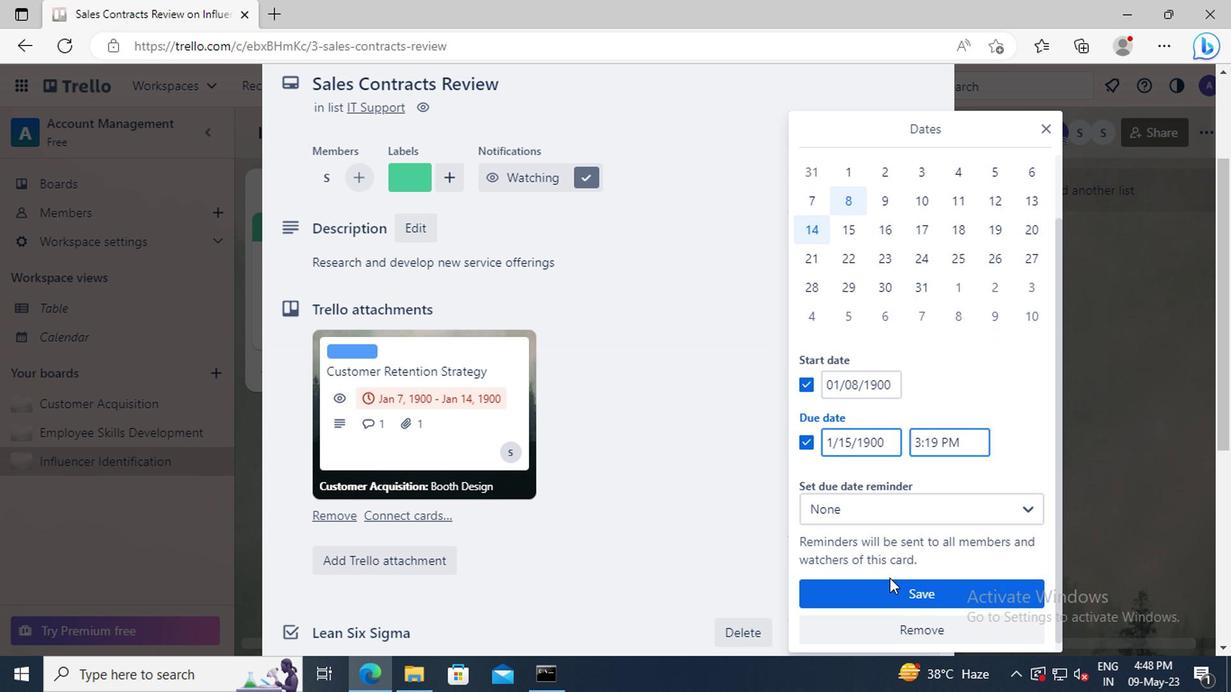 
